 Task: Add an event with the title Second Project Stakeholder Meeting, date '2023/12/20', time 7:50 AM to 9:50 AMand add a description: The session will conclude with a recap and summary of key takeaways, providing participants with a comprehensive understanding of the elements that contribute to successful presentations. Participants will be encouraged to continue practicing their presentation skills outside of the session and seek further opportunities for growth and improvement., put the event into Green category . Add location for the event as: Marina Bay Sands, Singapore, logged in from the account softage.7@softage.netand send the event invitation to softage.3@softage.net and softage.4@softage.net. Set a reminder for the event 30 minutes before
Action: Mouse moved to (89, 118)
Screenshot: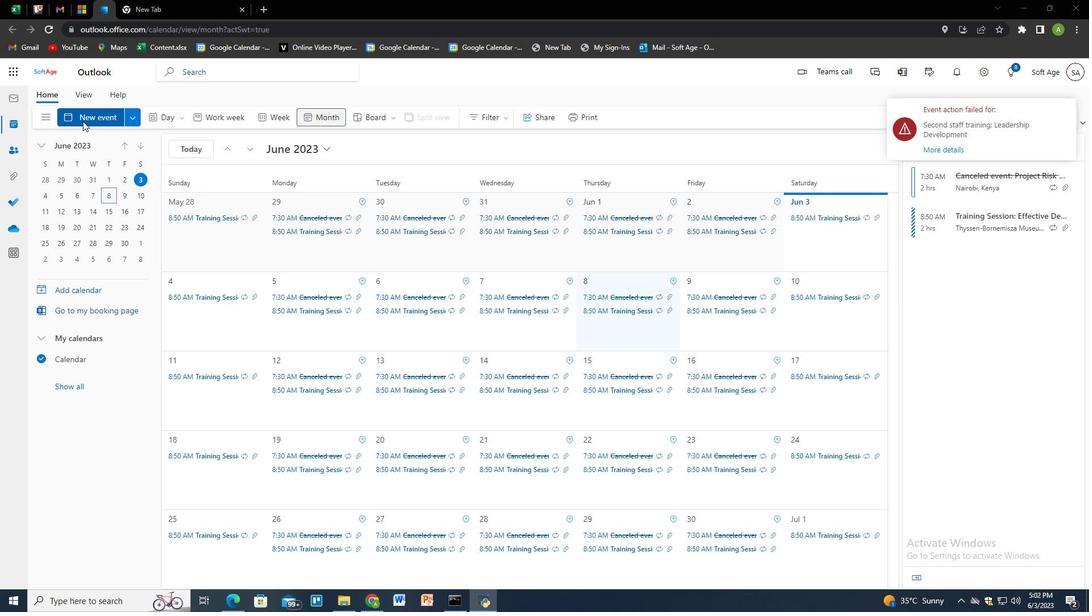 
Action: Mouse pressed left at (89, 118)
Screenshot: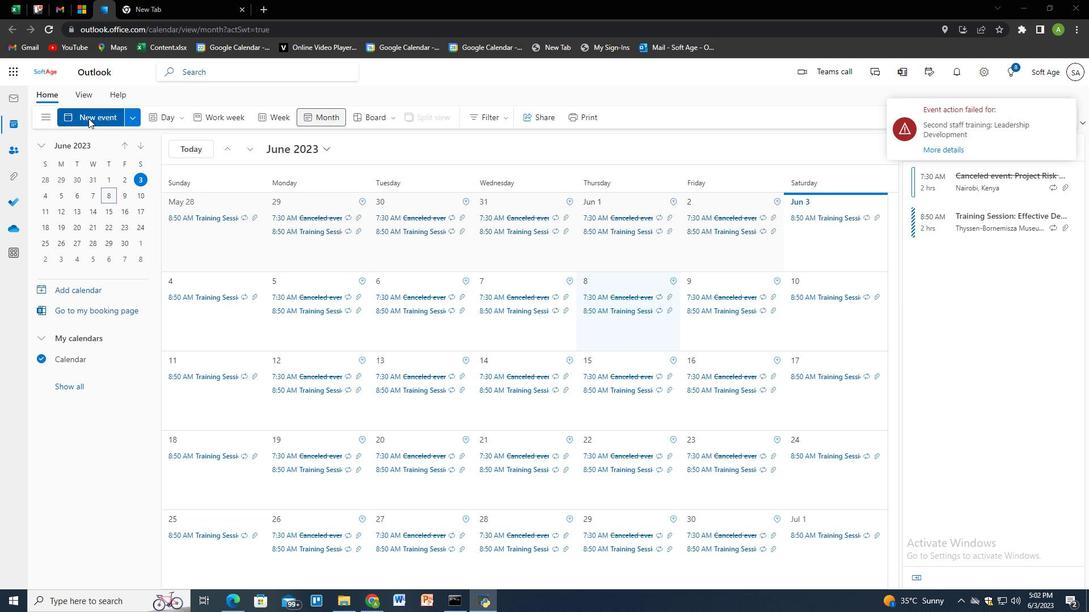 
Action: Mouse moved to (186, 35)
Screenshot: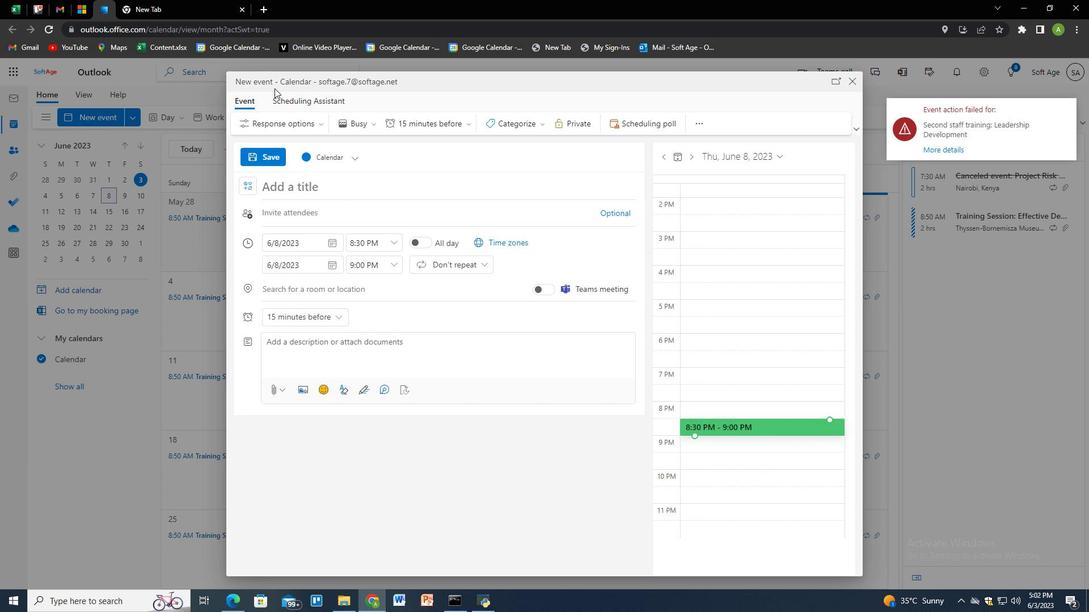 
Action: Key pressed <Key.caps_lock>S<Key.caps_lock>econd<Key.space><Key.caps_lock>P<Key.caps_lock>roject<Key.space>s<Key.backspace><Key.caps_lock>S<Key.caps_lock>takeholder<Key.space><Key.caps_lock>M<Key.caps_lock>eeting
Screenshot: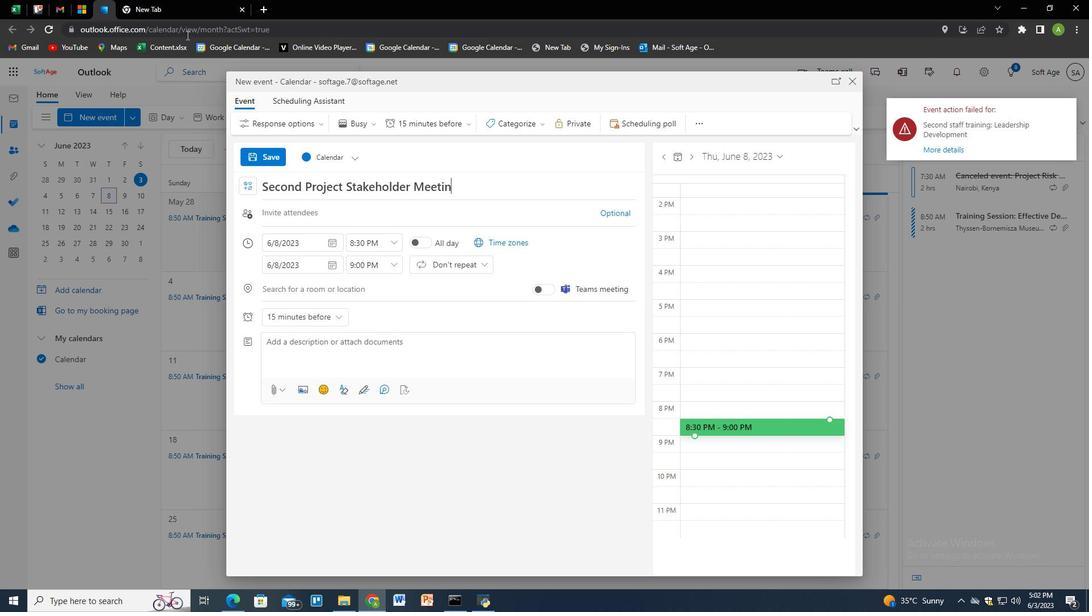 
Action: Mouse moved to (333, 241)
Screenshot: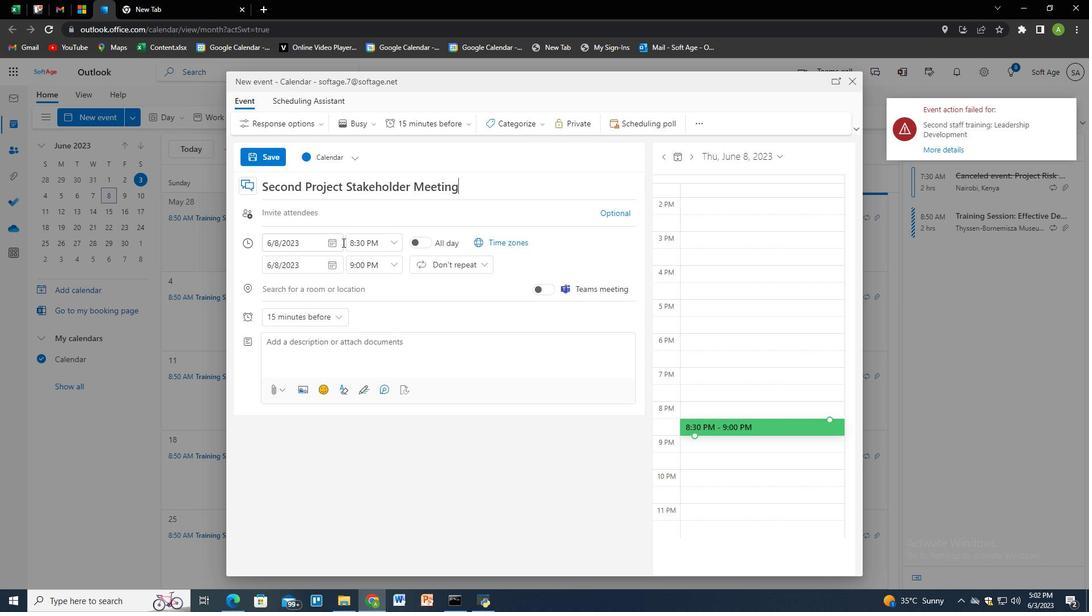 
Action: Mouse pressed left at (333, 241)
Screenshot: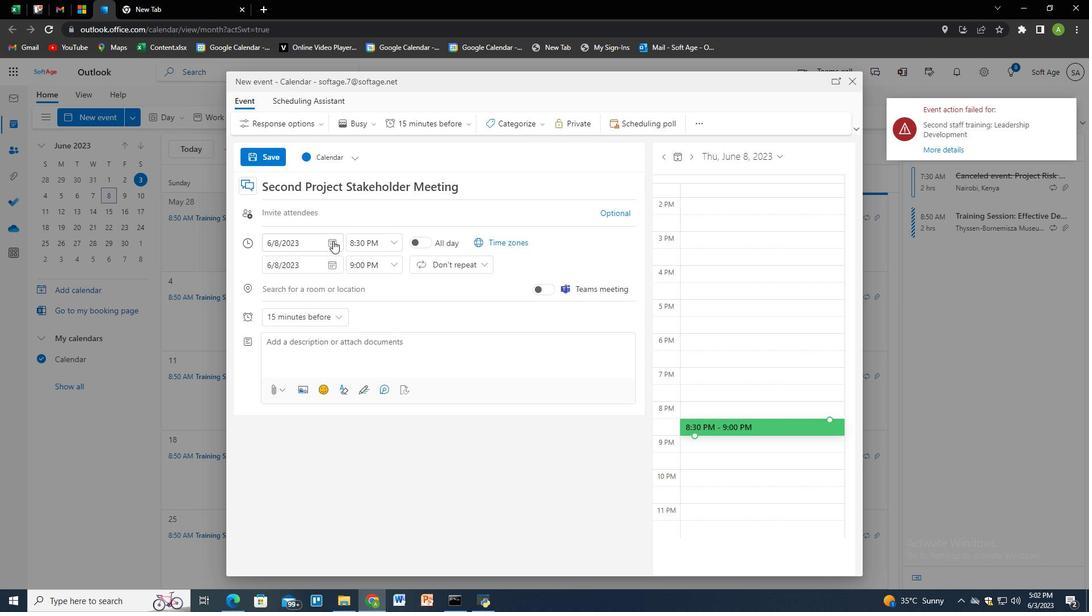 
Action: Mouse moved to (367, 269)
Screenshot: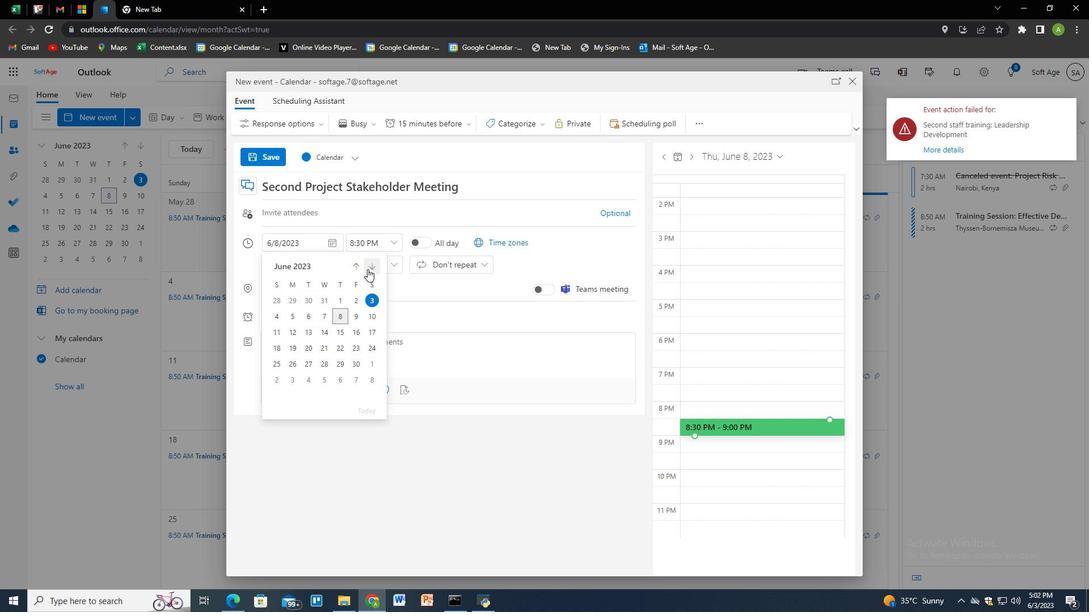 
Action: Mouse pressed left at (367, 269)
Screenshot: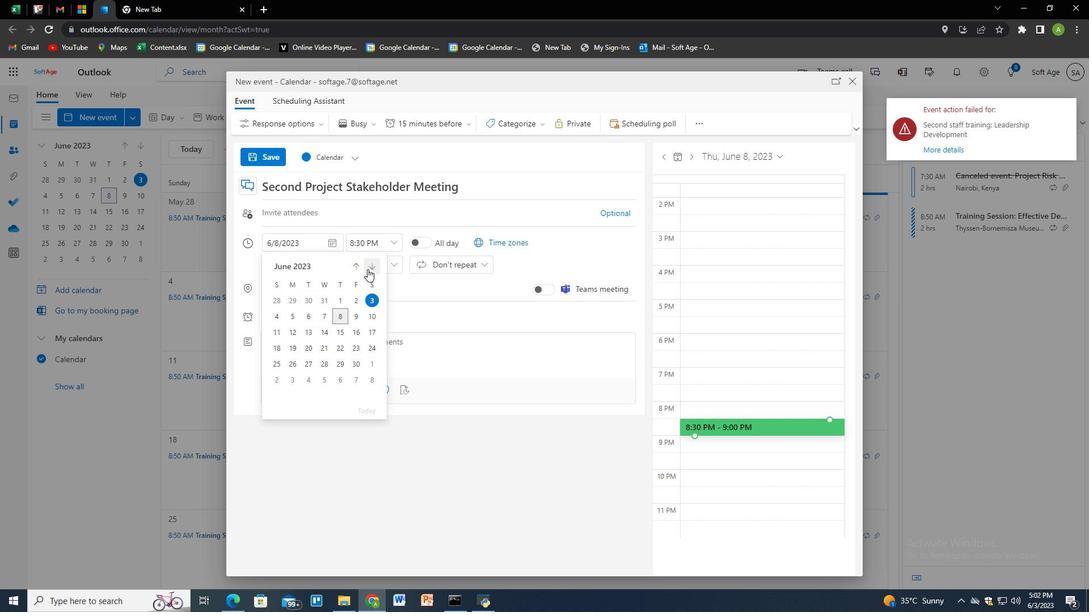 
Action: Mouse pressed left at (367, 269)
Screenshot: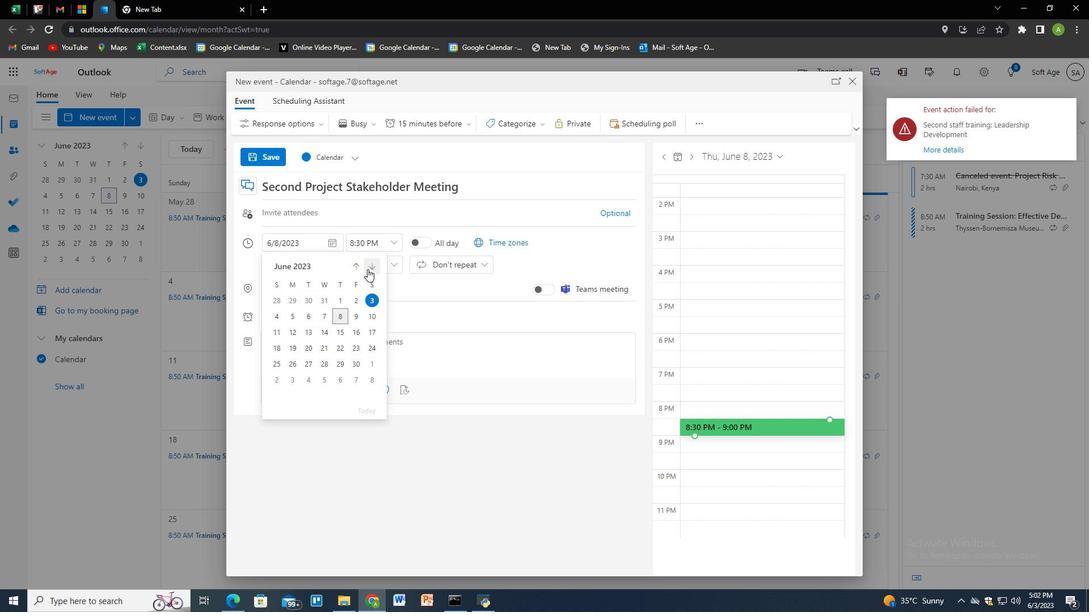 
Action: Mouse pressed left at (367, 269)
Screenshot: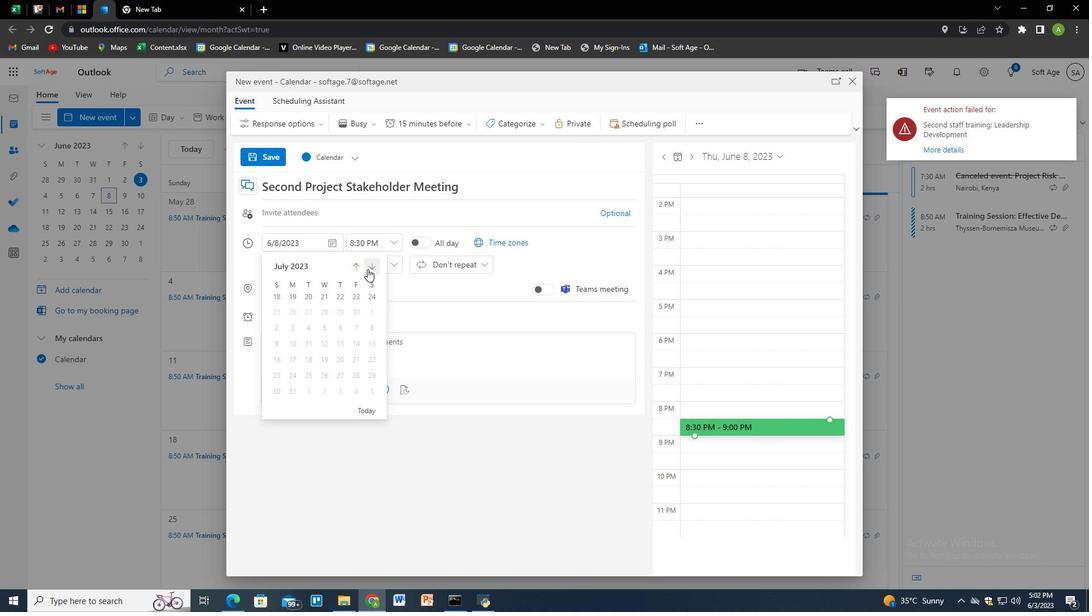 
Action: Mouse pressed left at (367, 269)
Screenshot: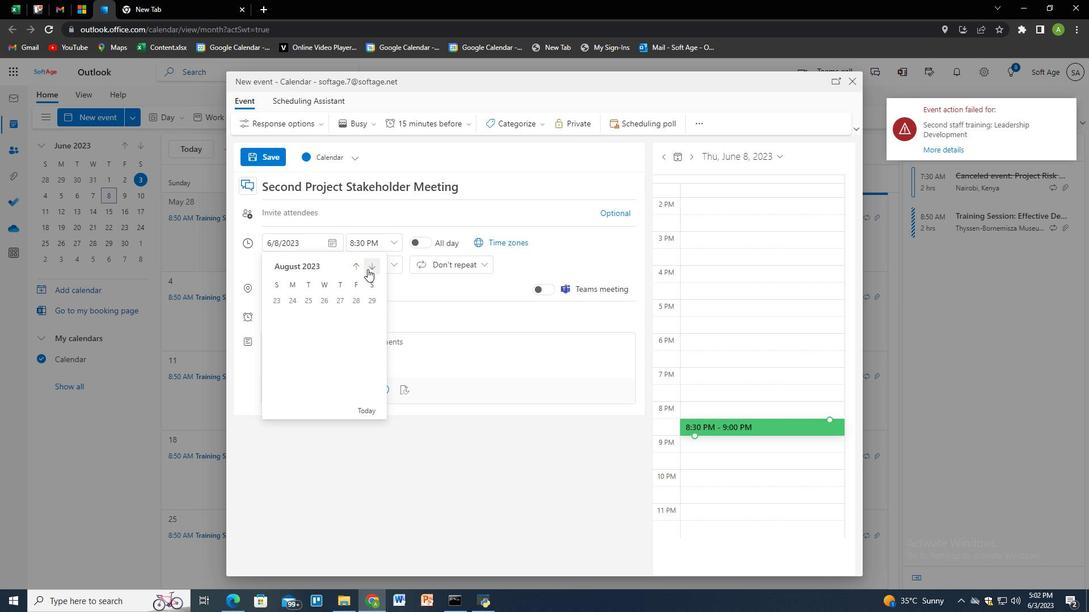 
Action: Mouse pressed left at (367, 269)
Screenshot: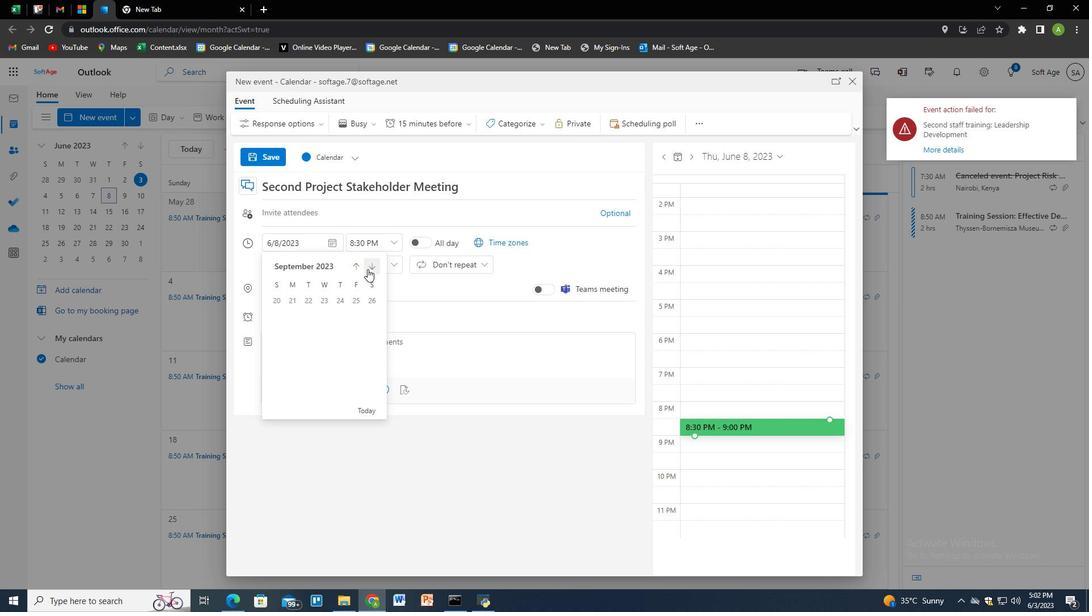 
Action: Mouse pressed left at (367, 269)
Screenshot: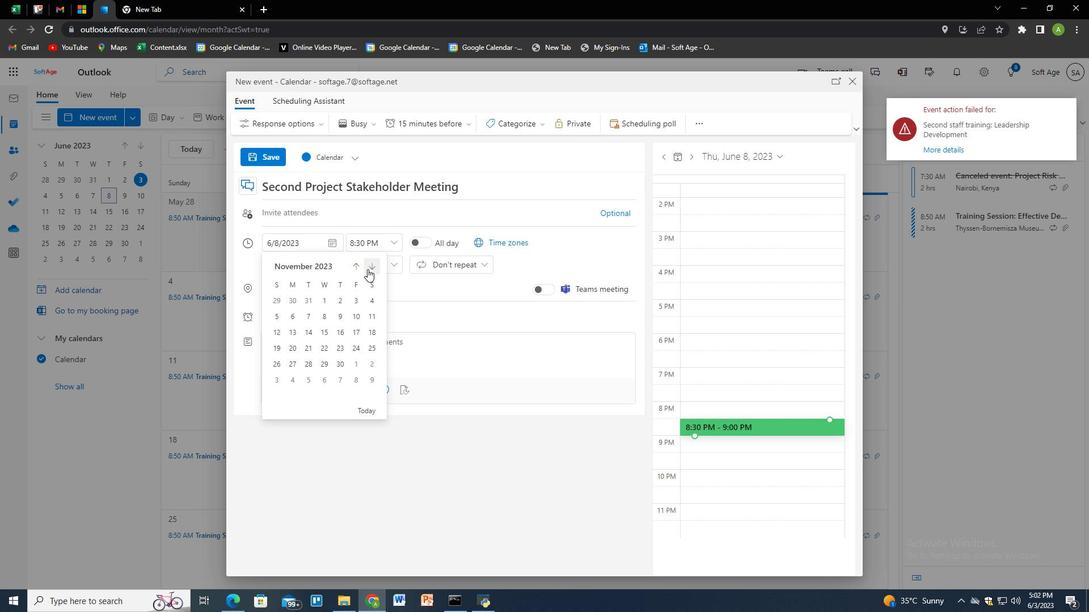 
Action: Mouse moved to (303, 333)
Screenshot: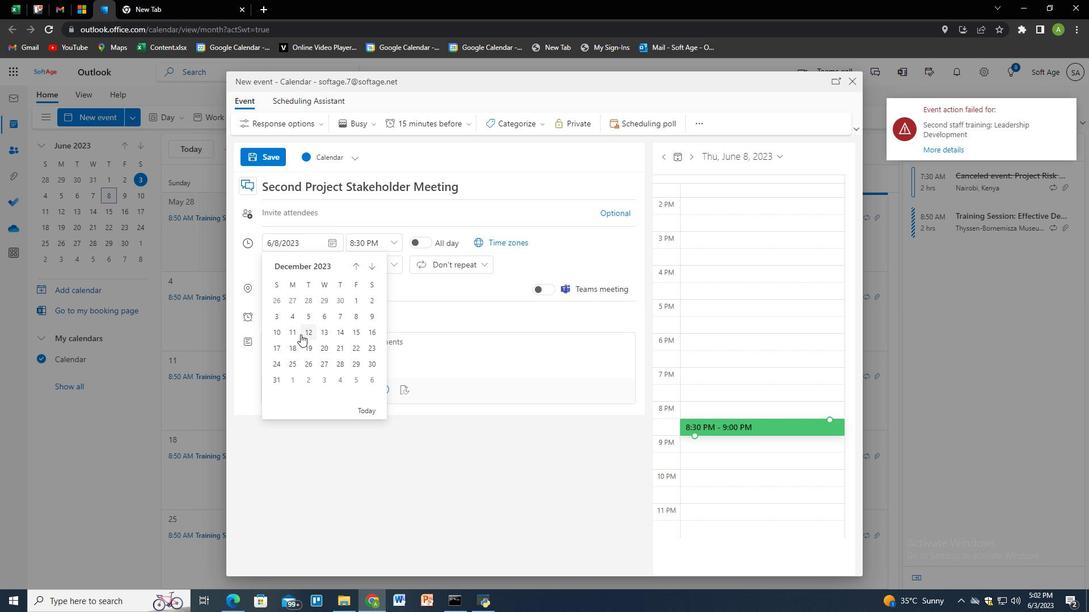 
Action: Mouse pressed left at (303, 333)
Screenshot: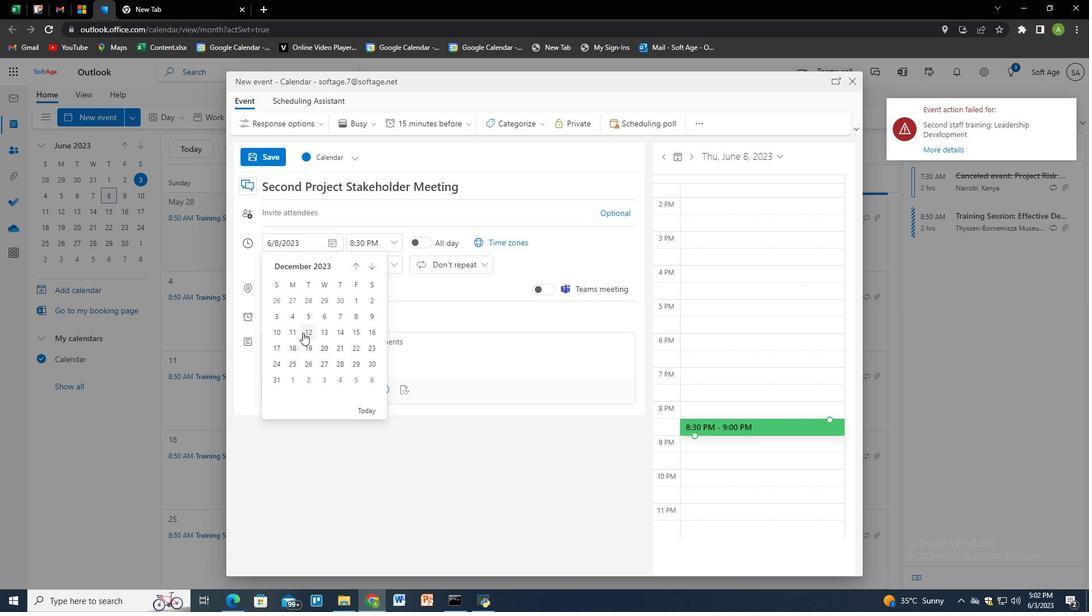 
Action: Mouse moved to (378, 240)
Screenshot: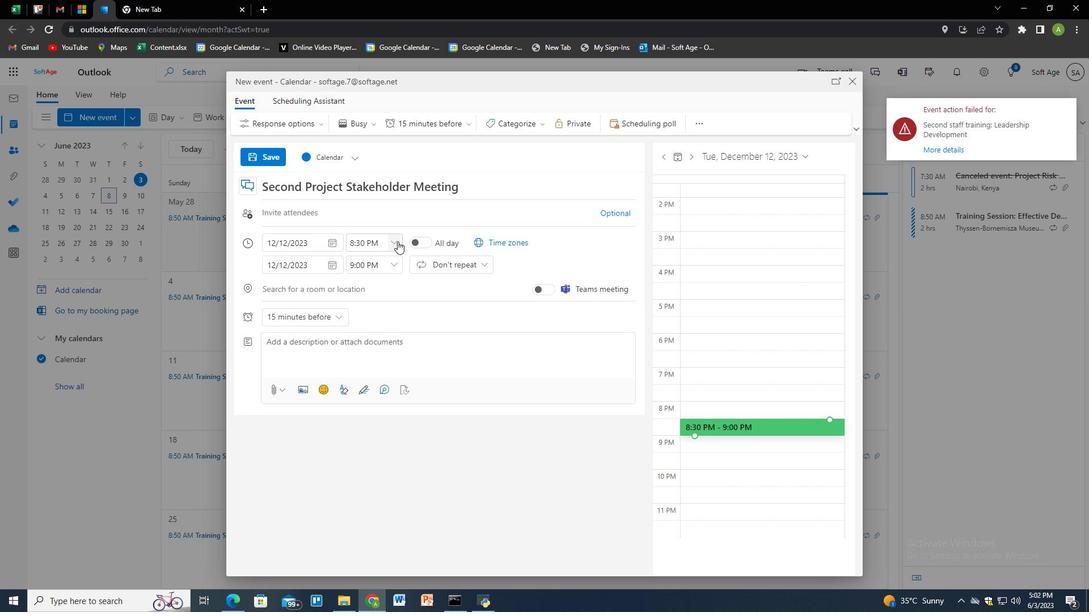 
Action: Mouse pressed left at (378, 240)
Screenshot: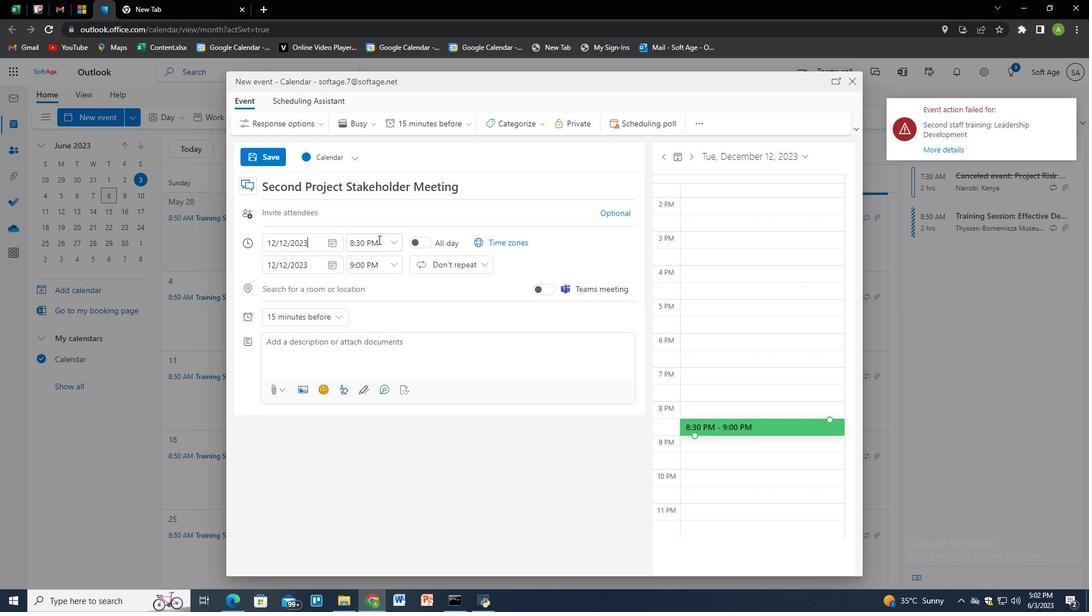 
Action: Mouse moved to (355, 242)
Screenshot: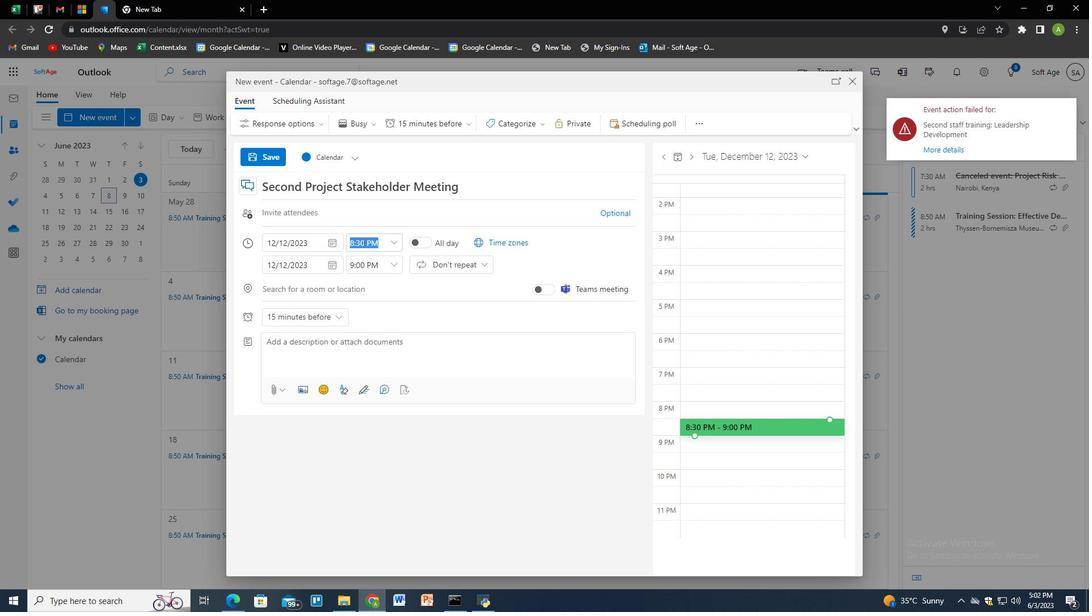 
Action: Mouse pressed left at (355, 242)
Screenshot: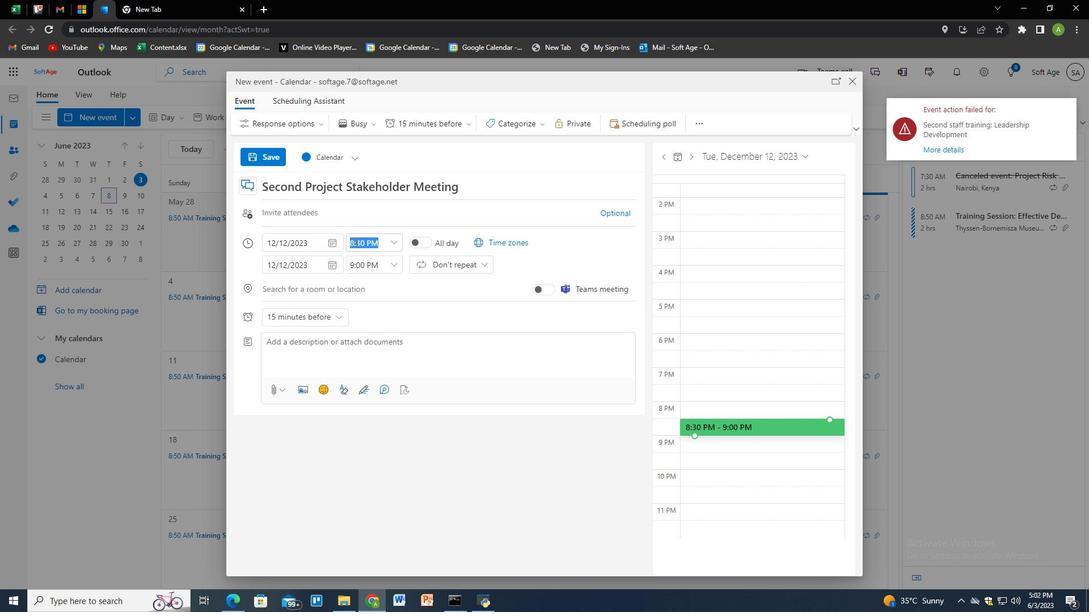 
Action: Mouse moved to (353, 240)
Screenshot: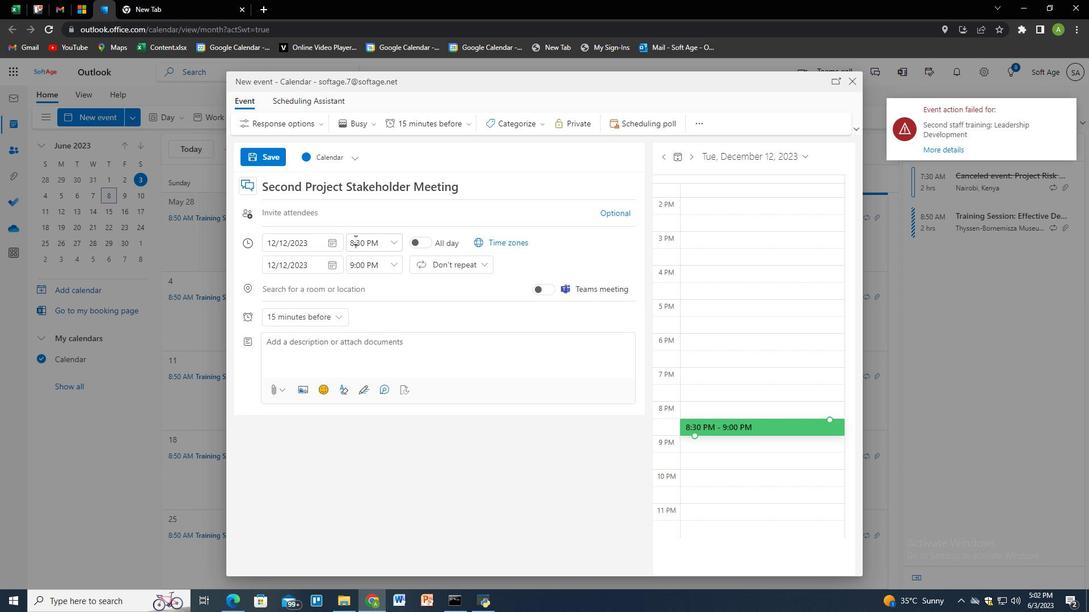 
Action: Mouse pressed left at (353, 240)
Screenshot: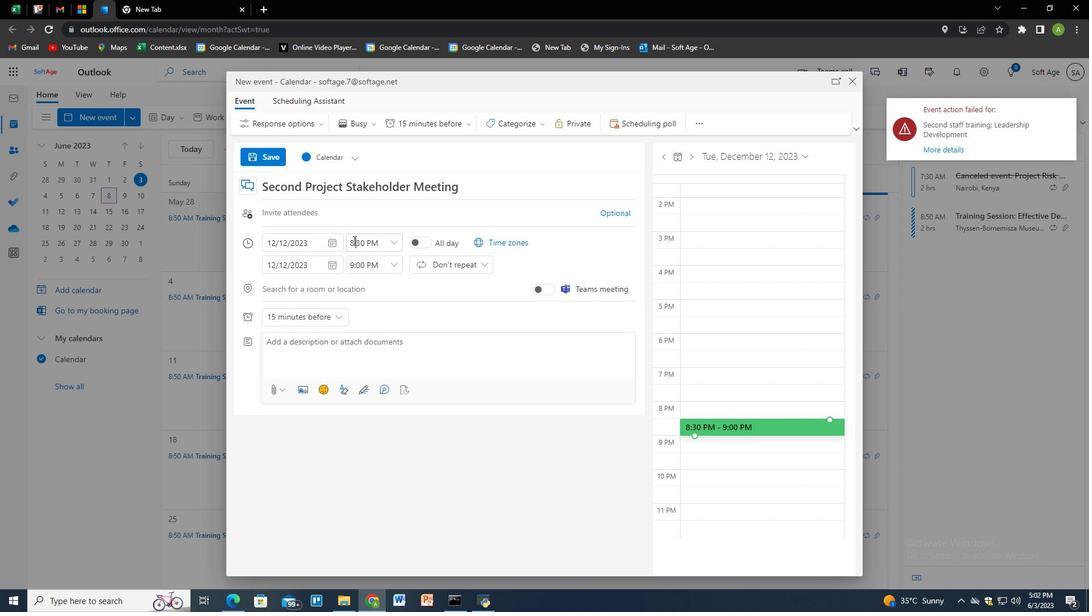 
Action: Mouse moved to (358, 240)
Screenshot: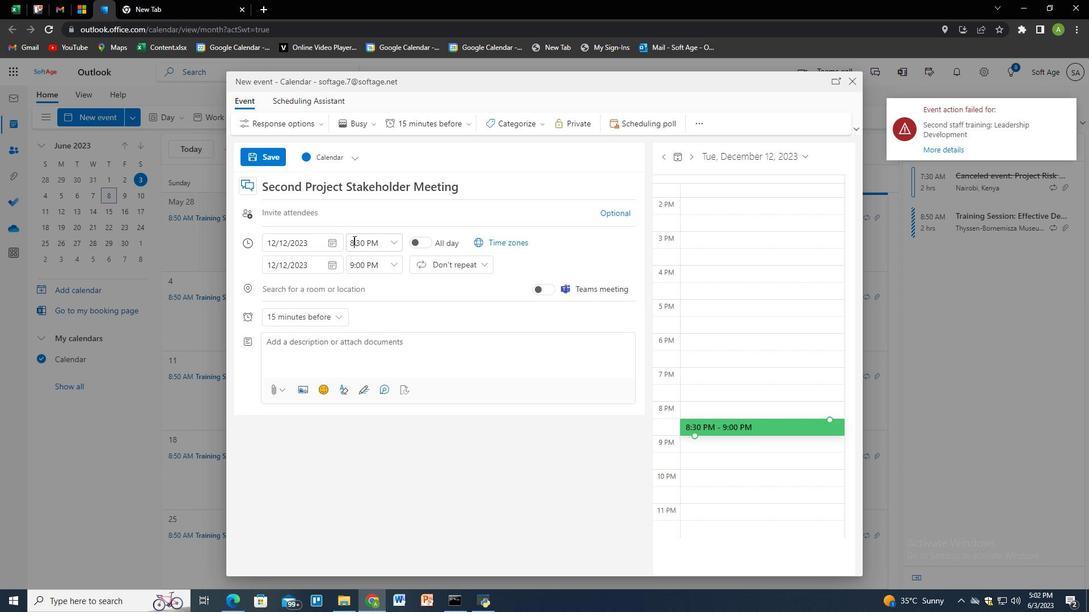
Action: Key pressed <Key.backspace>7
Screenshot: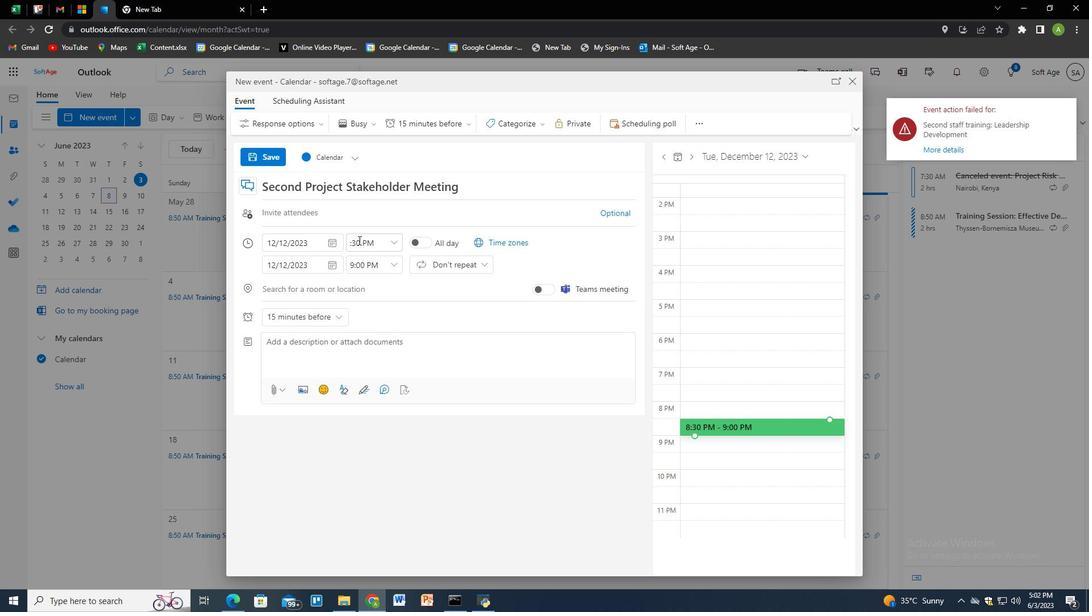 
Action: Mouse moved to (358, 243)
Screenshot: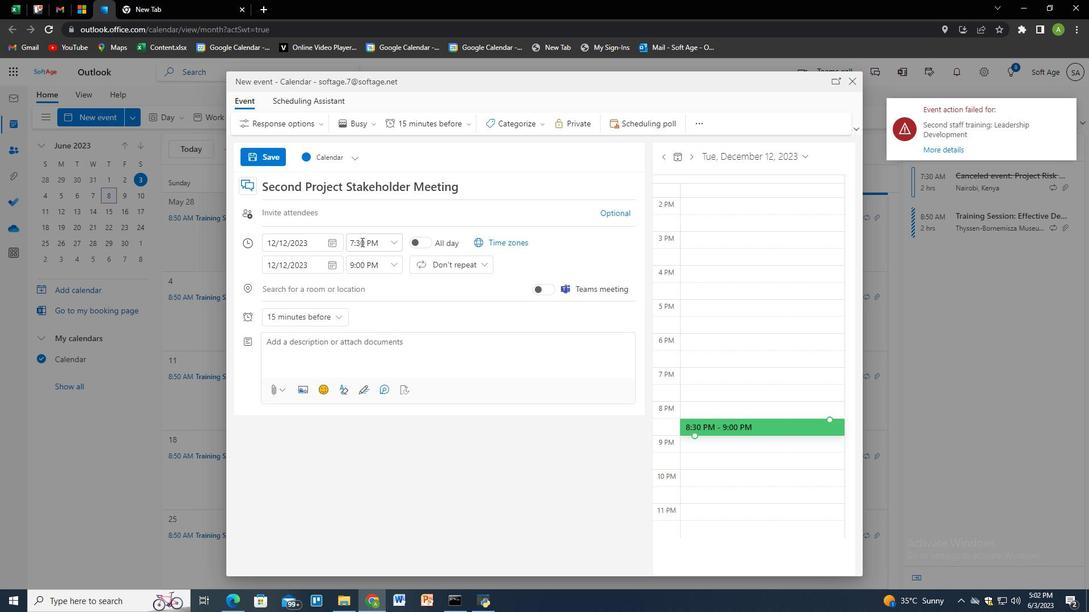 
Action: Mouse pressed left at (358, 243)
Screenshot: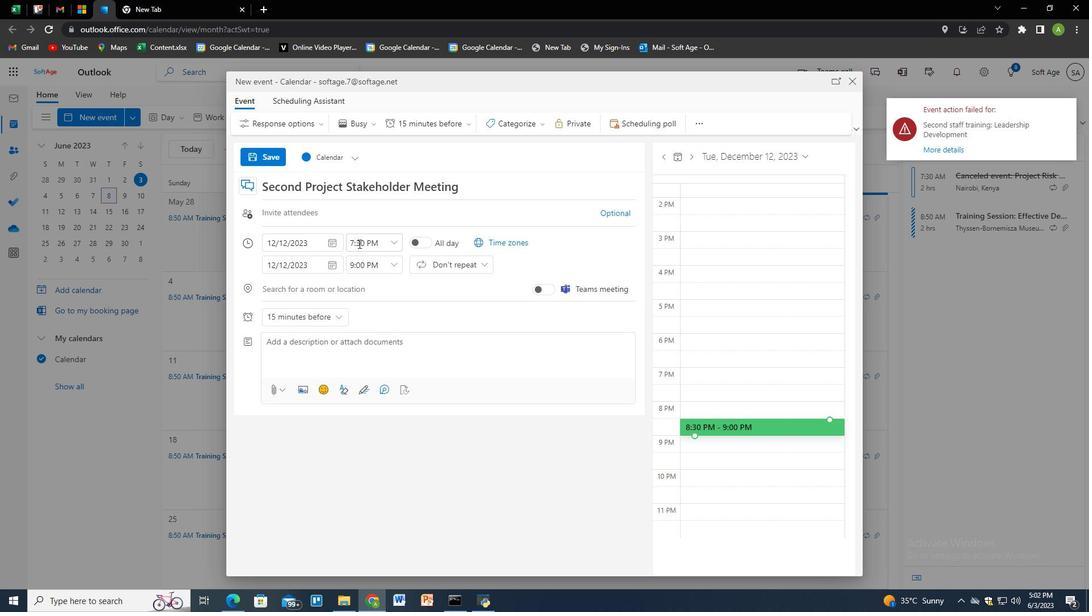 
Action: Key pressed <Key.backspace>5
Screenshot: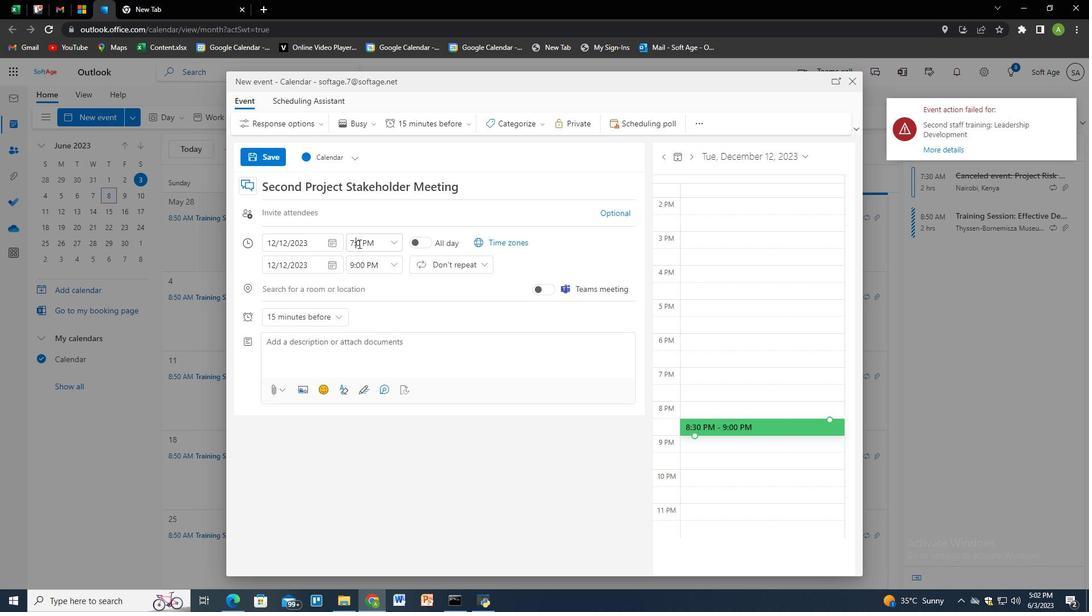 
Action: Mouse moved to (358, 267)
Screenshot: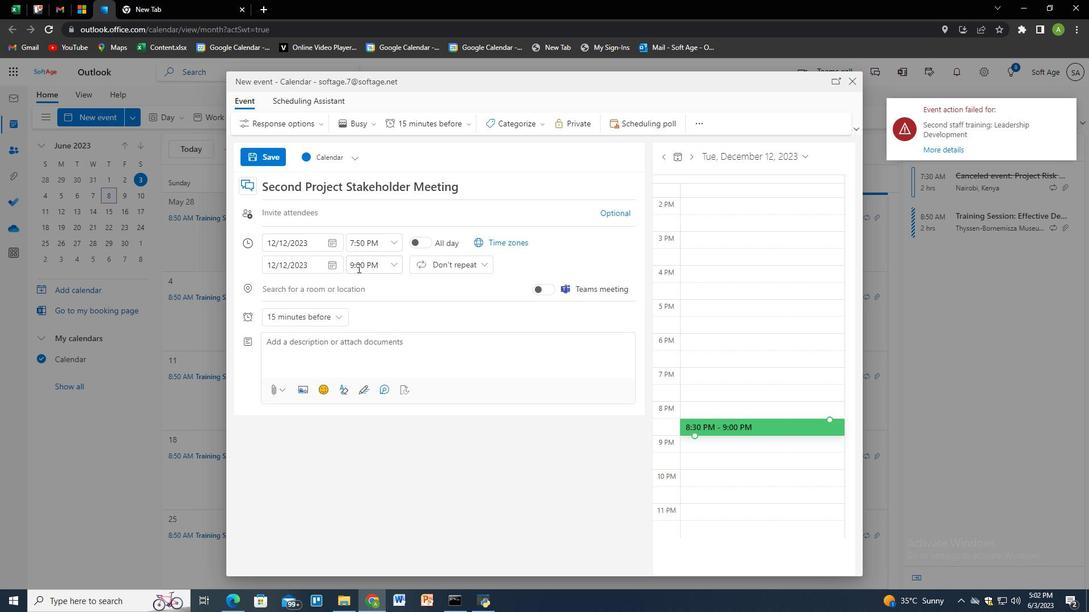 
Action: Mouse pressed left at (358, 267)
Screenshot: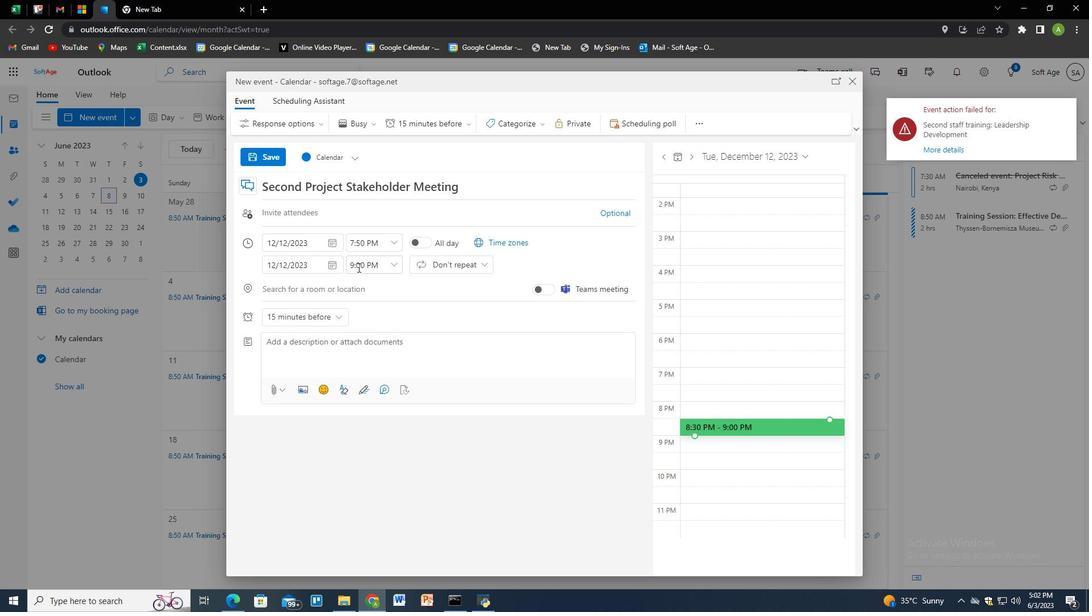 
Action: Mouse moved to (366, 265)
Screenshot: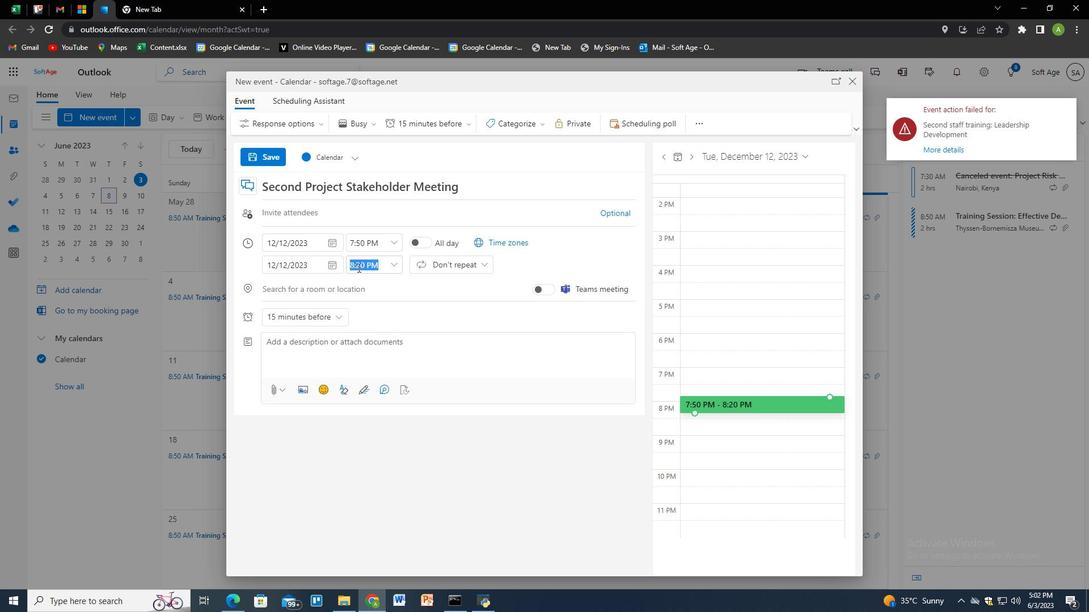 
Action: Mouse pressed left at (366, 265)
Screenshot: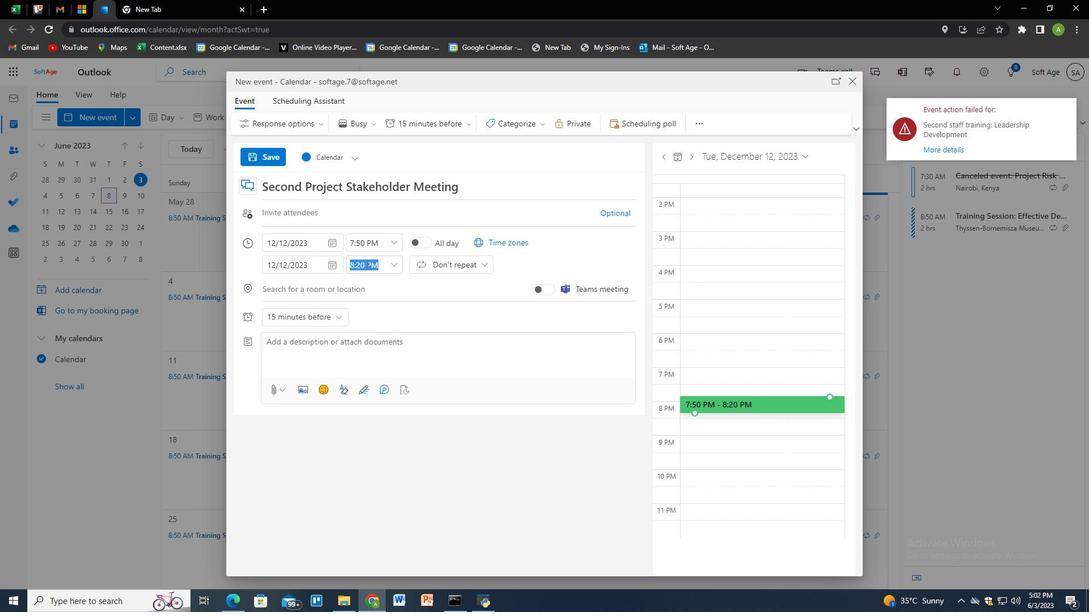 
Action: Mouse moved to (389, 266)
Screenshot: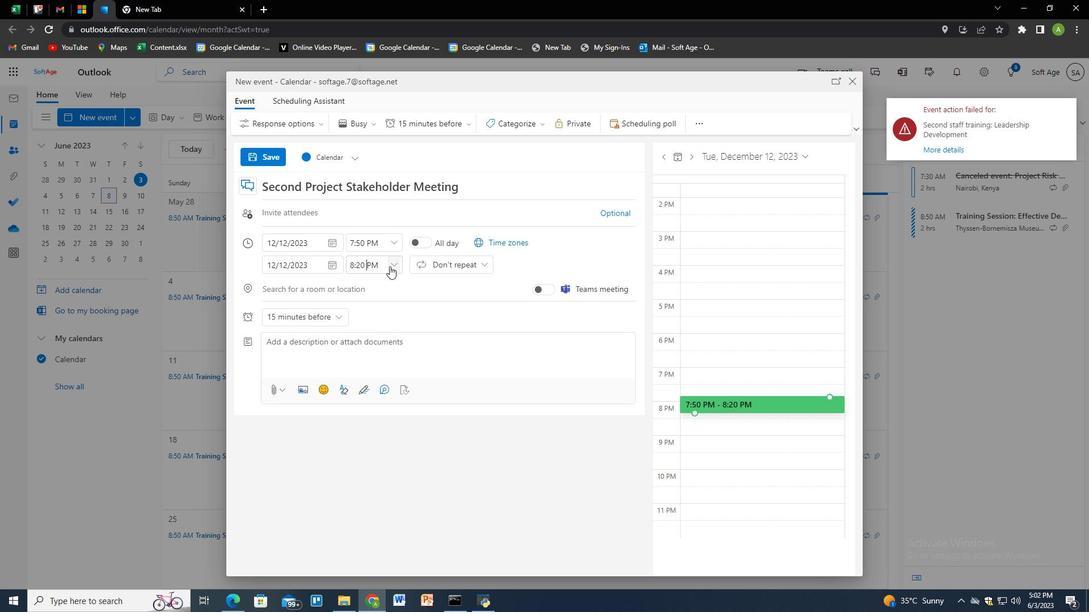
Action: Mouse pressed left at (389, 266)
Screenshot: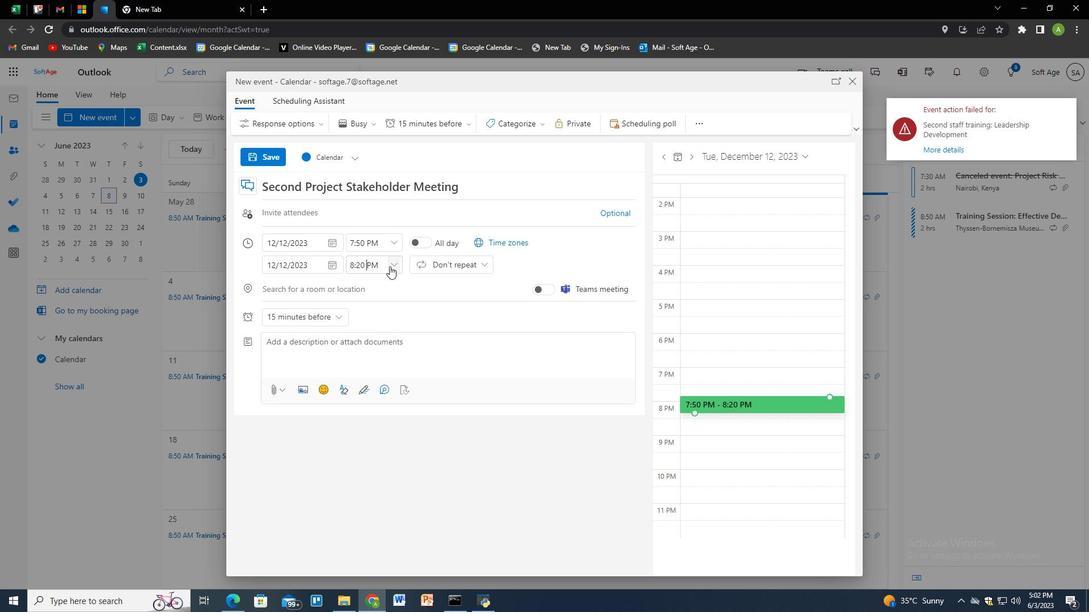 
Action: Mouse moved to (394, 347)
Screenshot: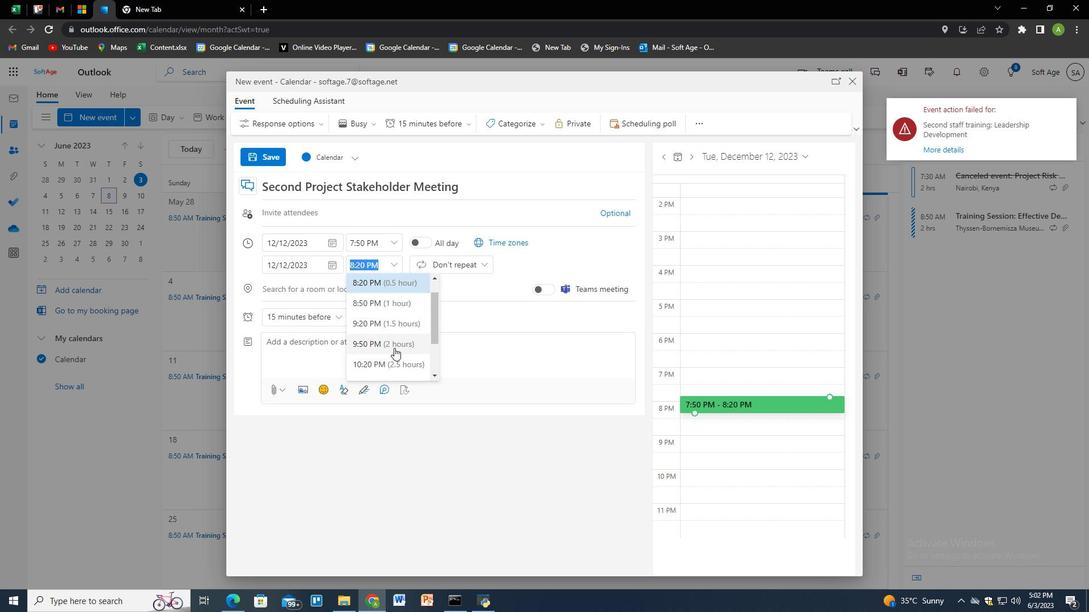 
Action: Mouse pressed left at (394, 347)
Screenshot: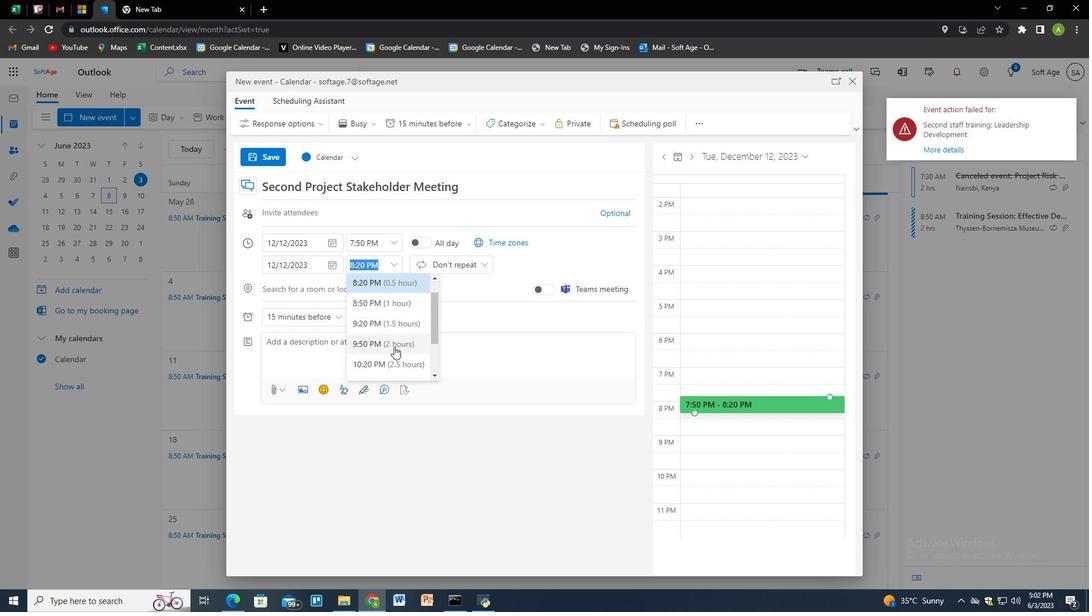 
Action: Mouse moved to (332, 321)
Screenshot: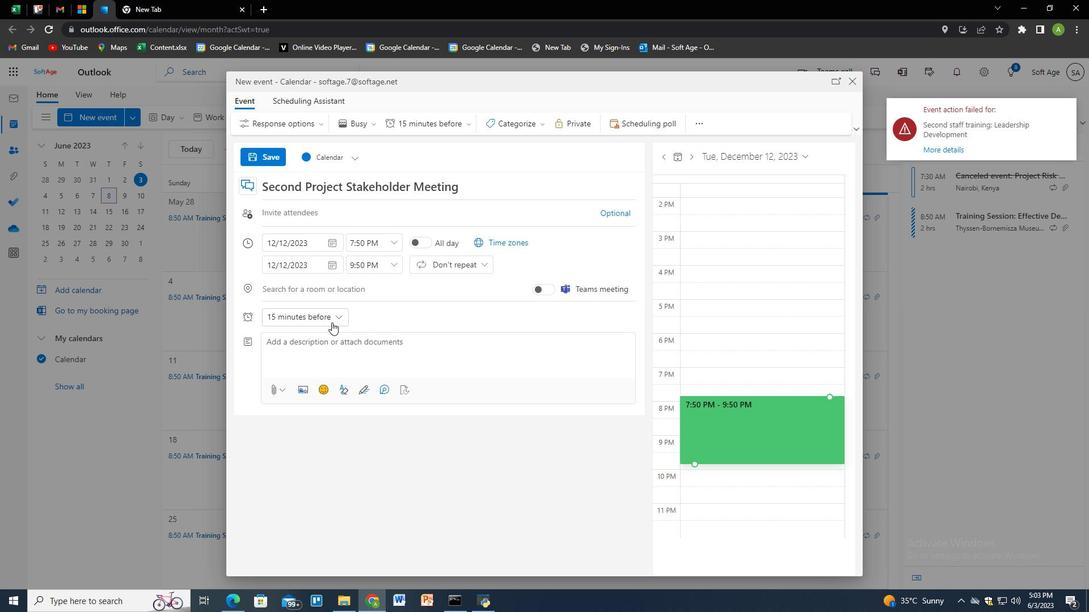 
Action: Mouse pressed left at (332, 321)
Screenshot: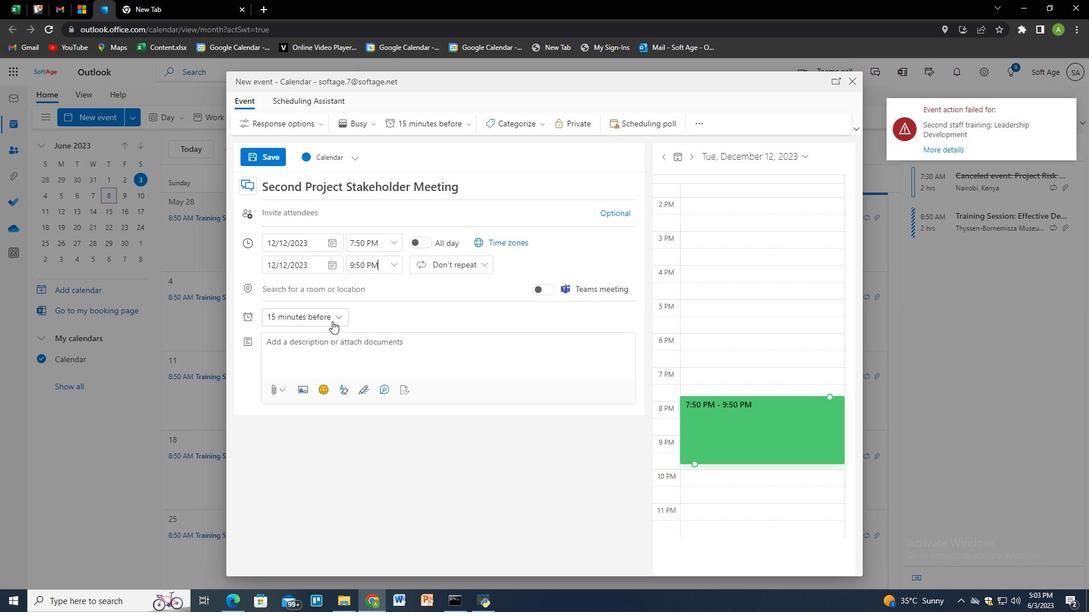 
Action: Mouse moved to (323, 411)
Screenshot: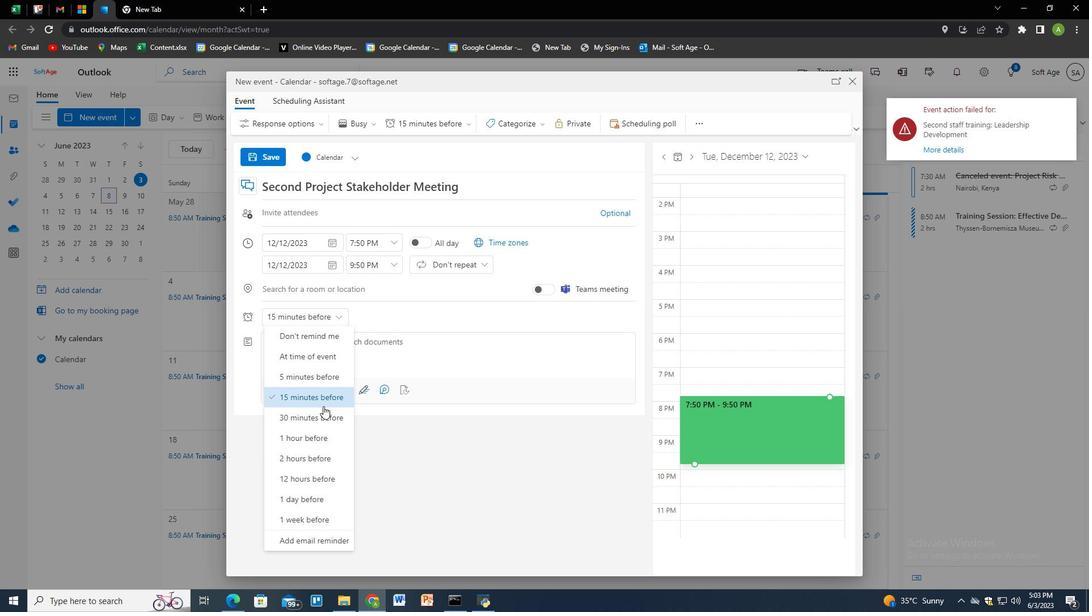 
Action: Mouse pressed left at (323, 411)
Screenshot: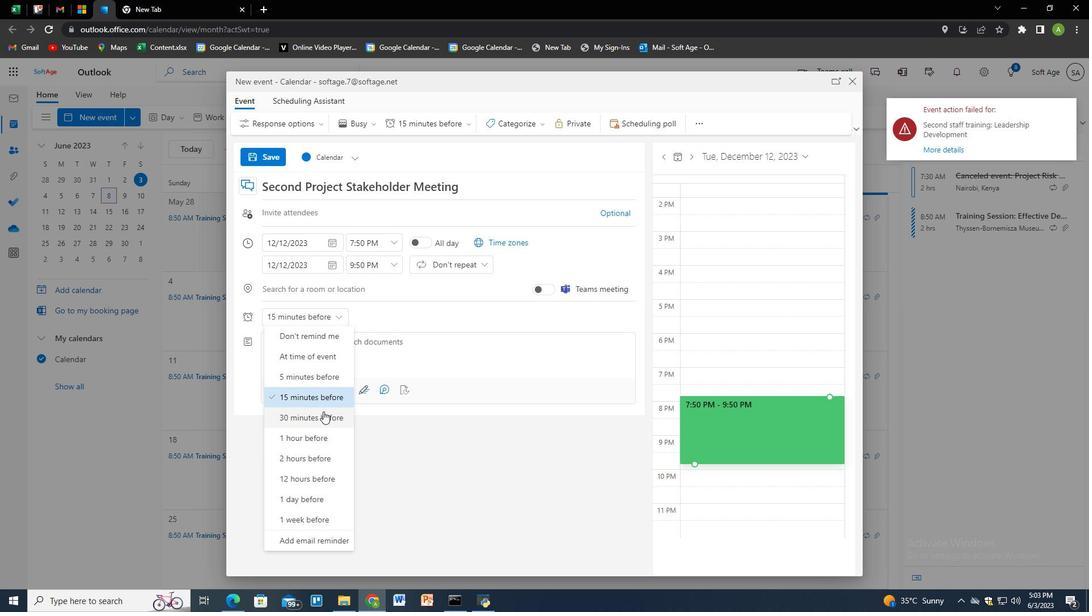 
Action: Mouse moved to (507, 119)
Screenshot: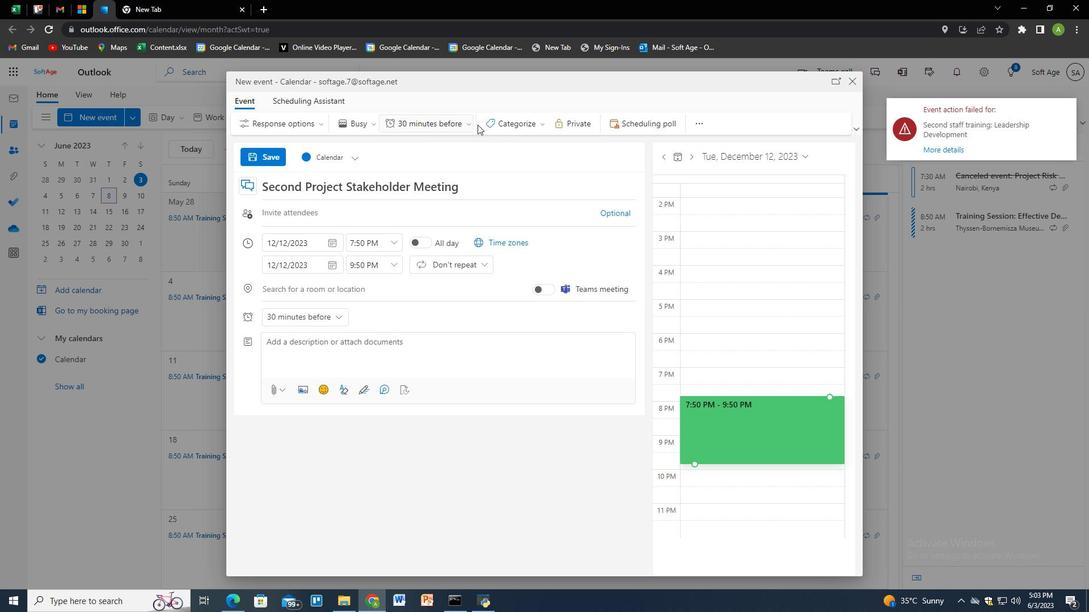 
Action: Mouse pressed left at (507, 119)
Screenshot: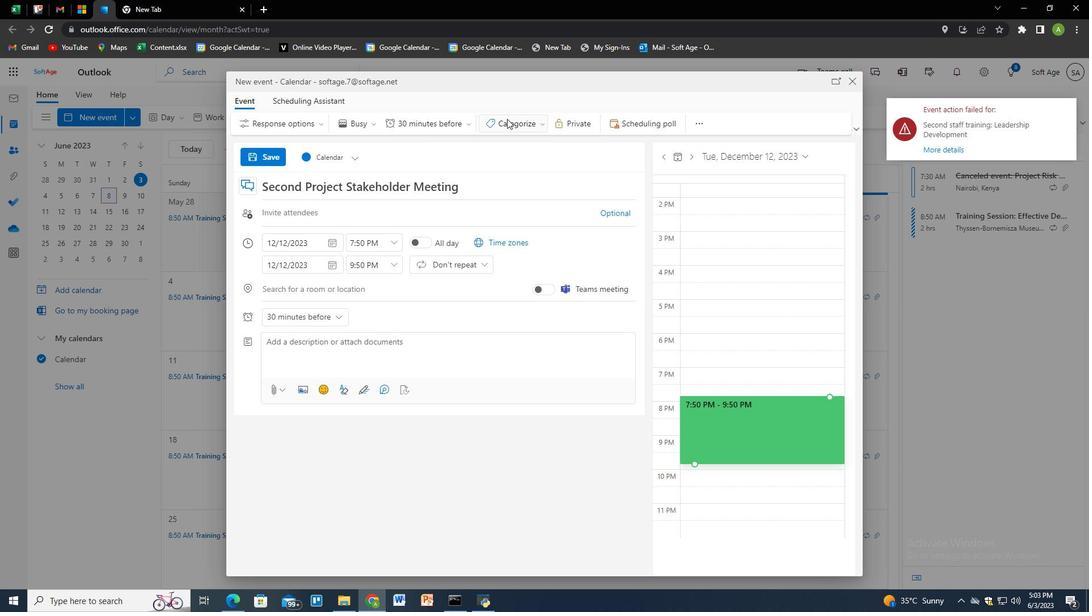 
Action: Mouse moved to (511, 165)
Screenshot: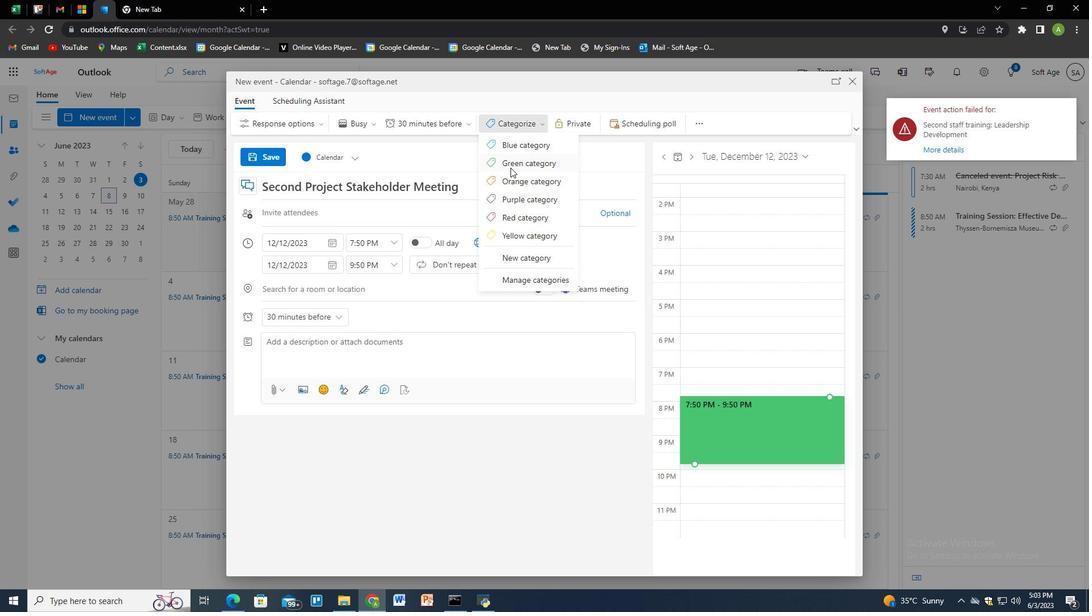 
Action: Mouse pressed left at (511, 165)
Screenshot: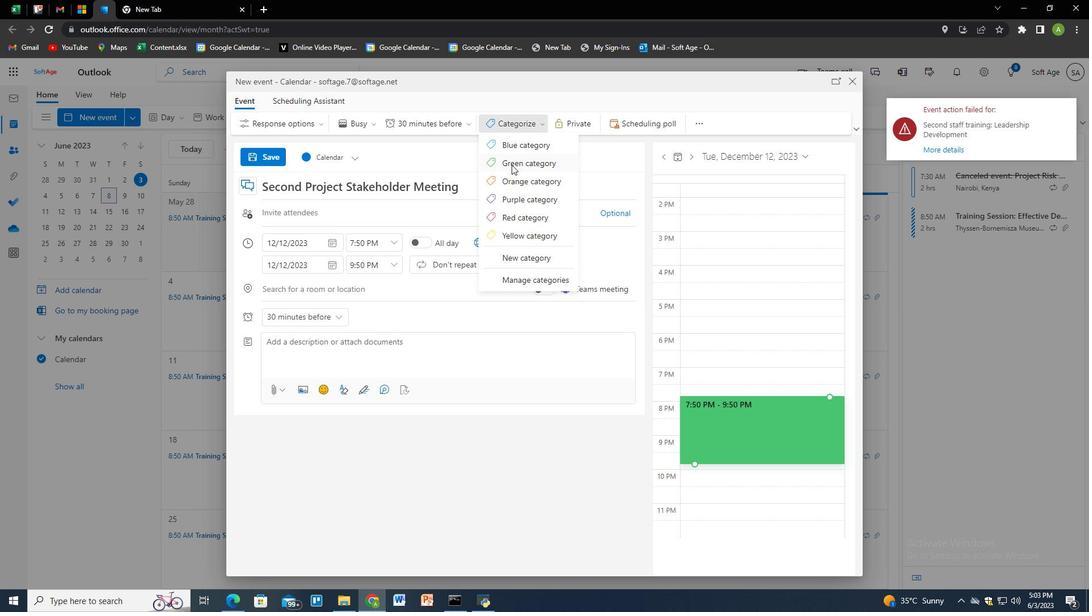 
Action: Mouse moved to (339, 294)
Screenshot: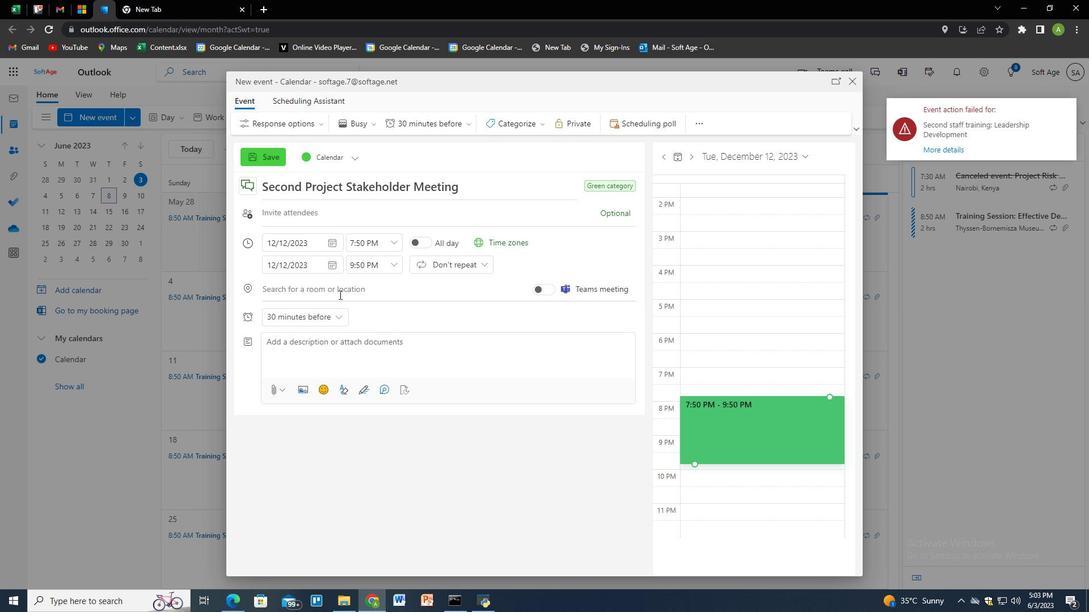 
Action: Mouse pressed left at (339, 294)
Screenshot: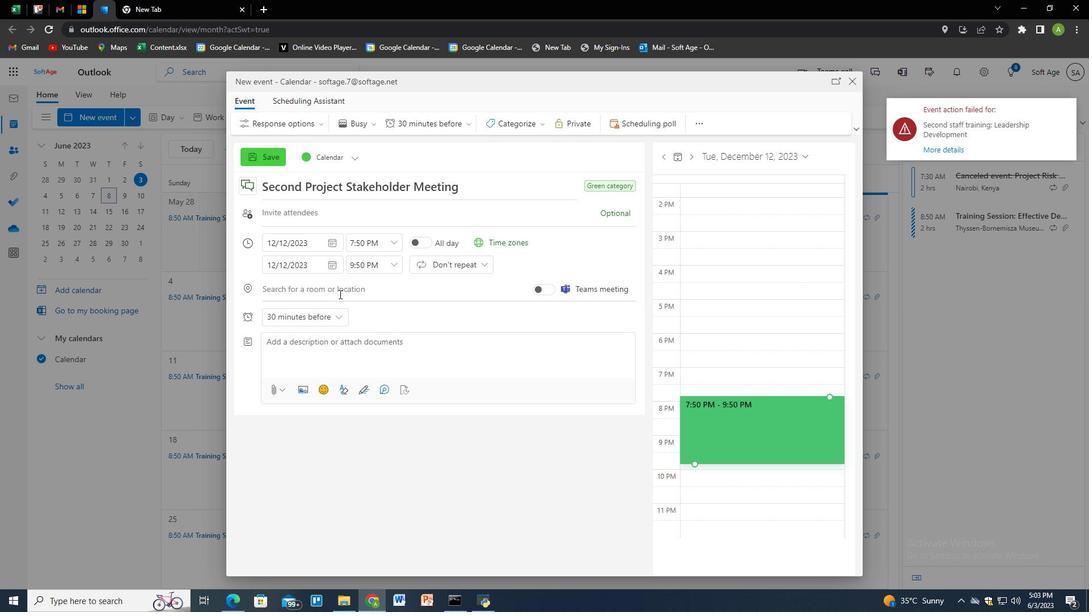 
Action: Mouse moved to (339, 293)
Screenshot: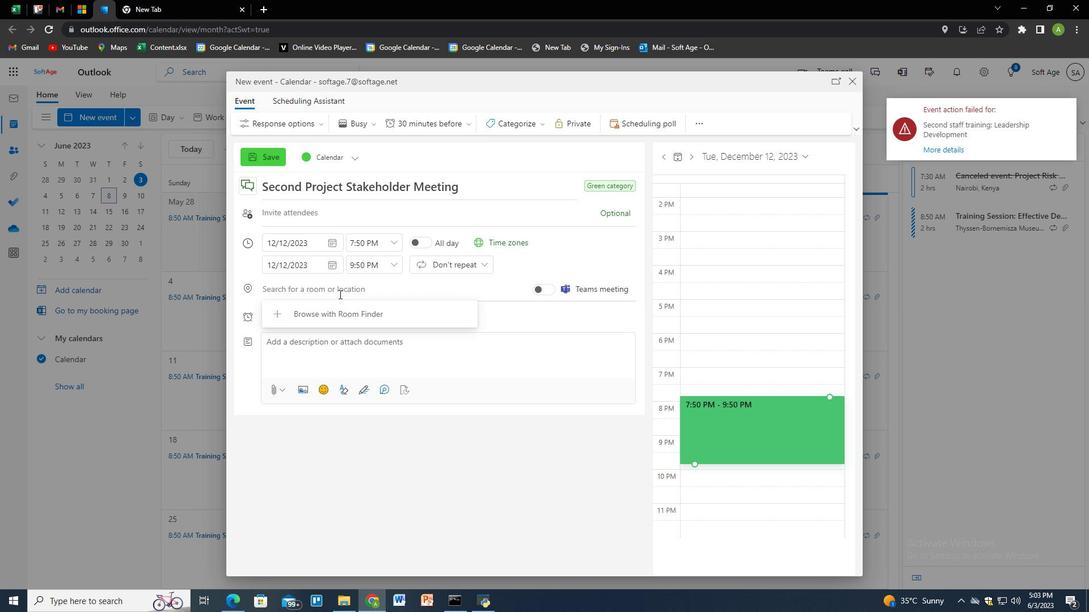 
Action: Key pressed <Key.caps_lock>M<Key.caps_lock>arina<Key.space><Key.caps_lock>B<Key.caps_lock>ay<Key.space><Key.caps_lock>SA<Key.backspace><Key.caps_lock>ands<Key.space><Key.backspace>,<Key.space><Key.caps_lock>S<Key.caps_lock>ingaa<Key.backspace>o<Key.backspace>pore
Screenshot: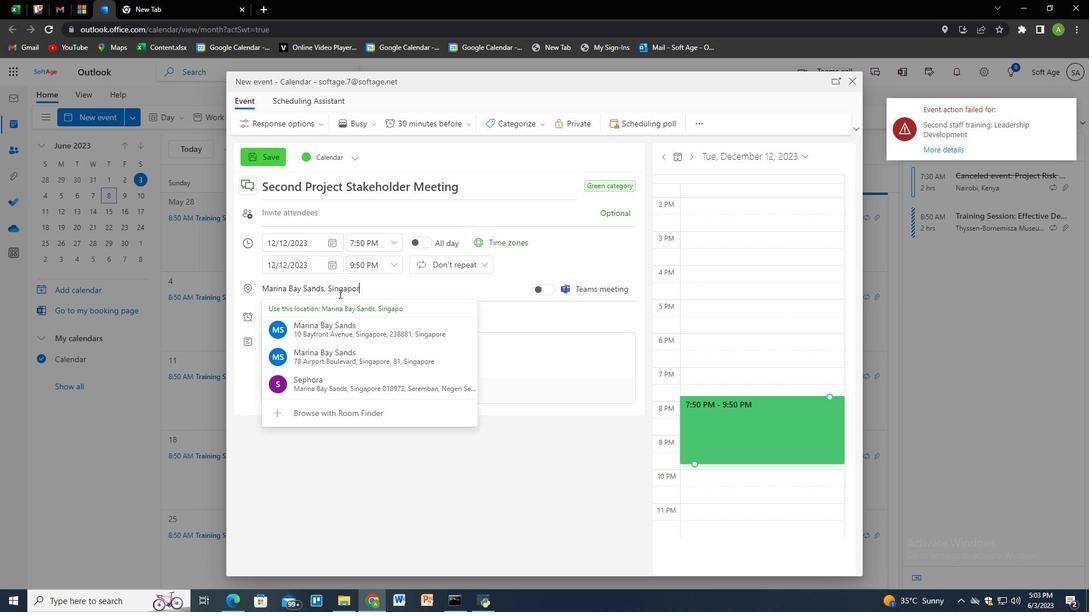 
Action: Mouse moved to (533, 343)
Screenshot: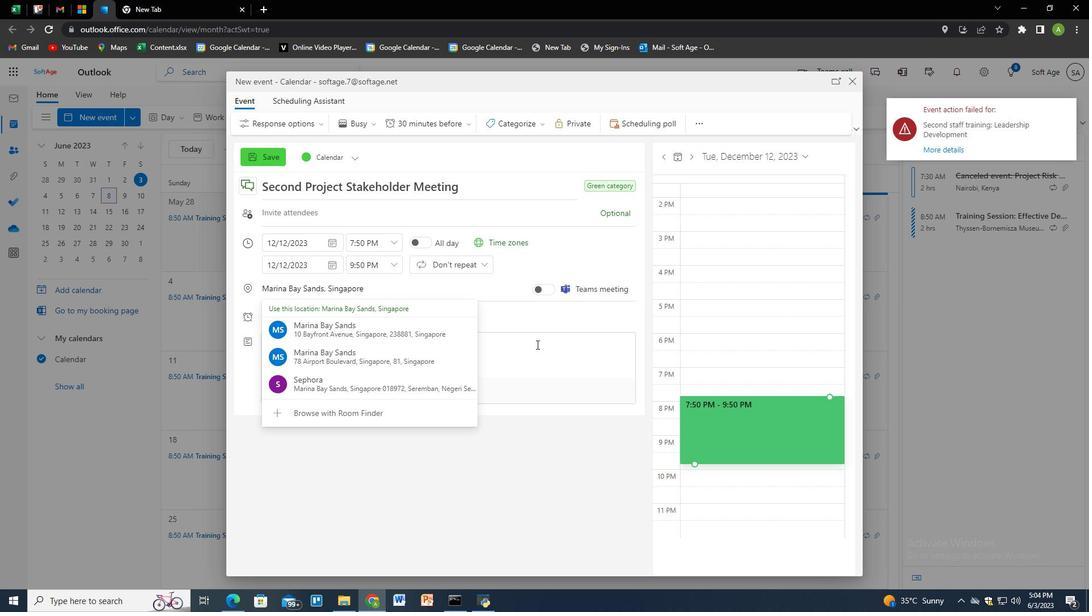 
Action: Mouse pressed left at (533, 343)
Screenshot: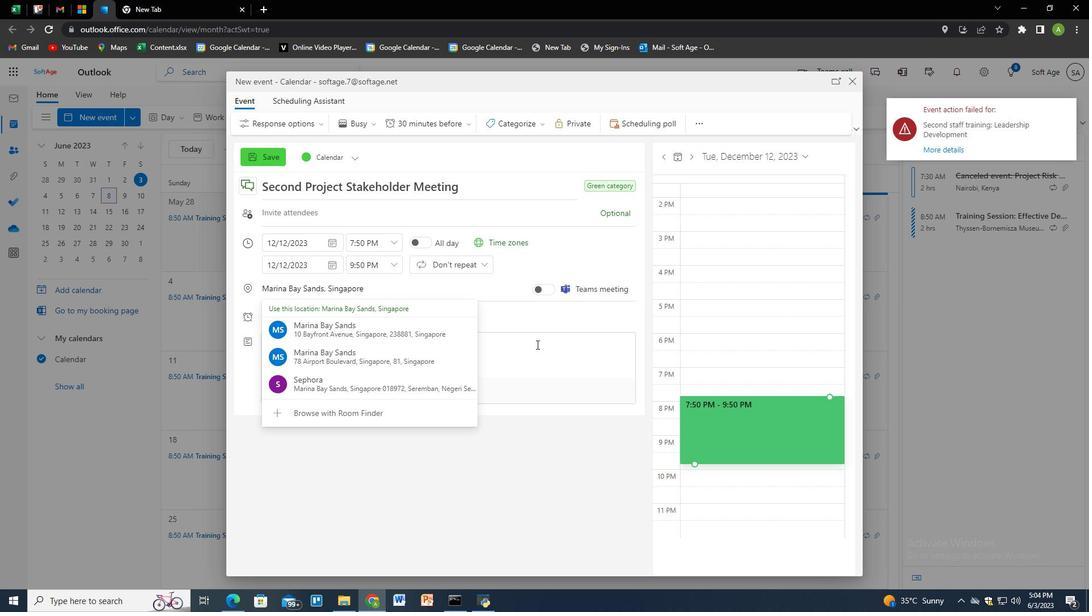 
Action: Mouse moved to (337, 359)
Screenshot: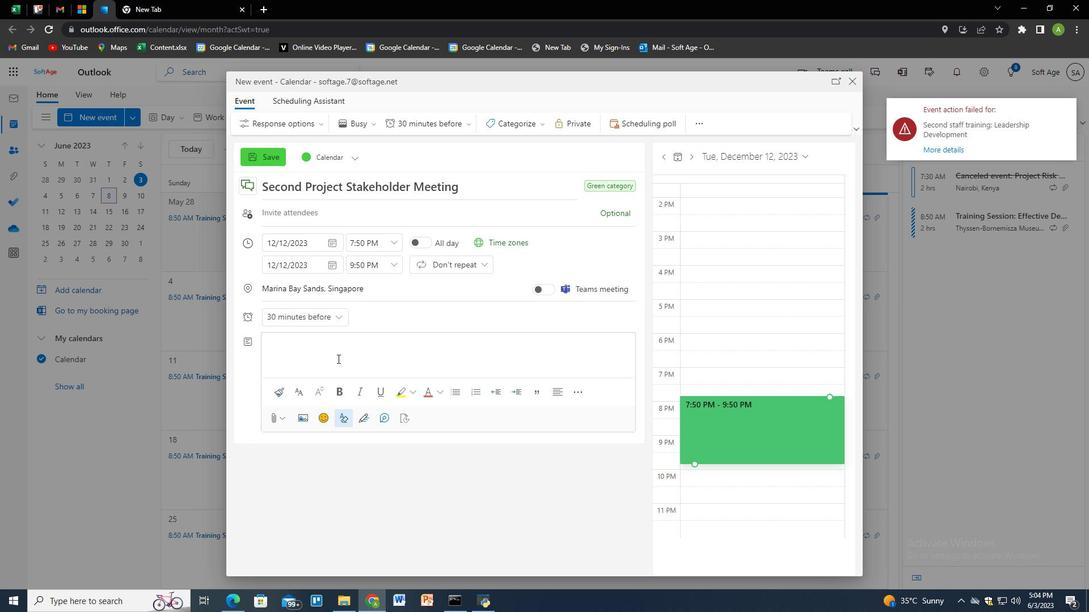 
Action: Mouse pressed left at (337, 359)
Screenshot: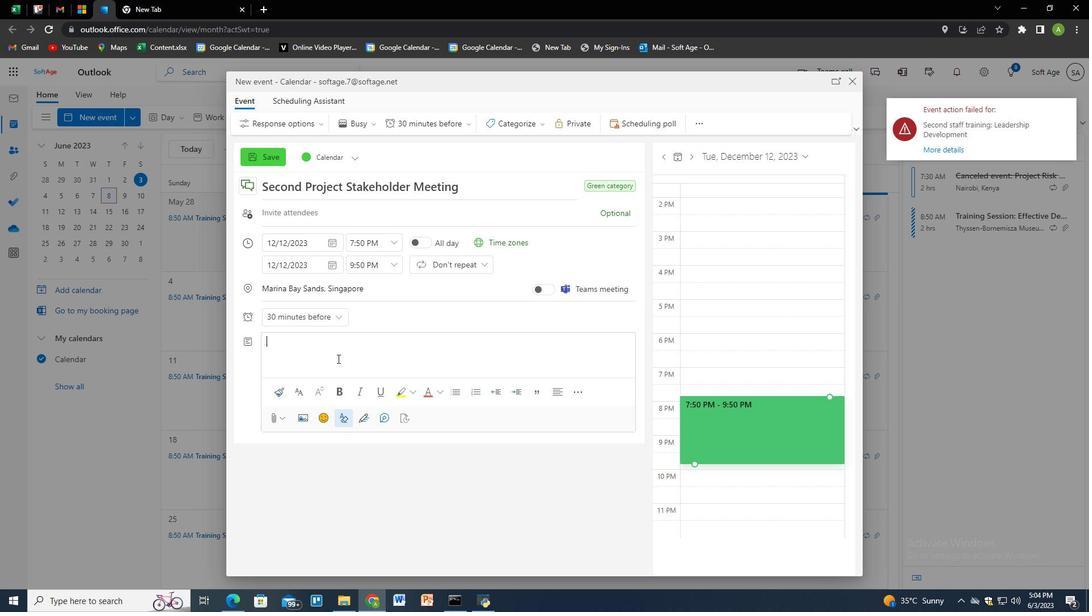 
Action: Key pressed <Key.caps_lock>T<Key.caps_lock>he<Key.space>session<Key.space><Key.caps_lock><Key.caps_lock>will<Key.space>concludew<Key.backspace><Key.space>with<Key.space><Key.caps_lock>A<Key.space><Key.backspace><Key.backspace>A<Key.backspace><Key.caps_lock>a<Key.space>recap<Key.space>and<Key.space>summary<Key.space>of<Key.space>key<Key.space>takeaways,<Key.space>providing<Key.space>participants<Key.space>with<Key.space>a<Key.space>comprehensive<Key.space>understandinng<Key.space>
Screenshot: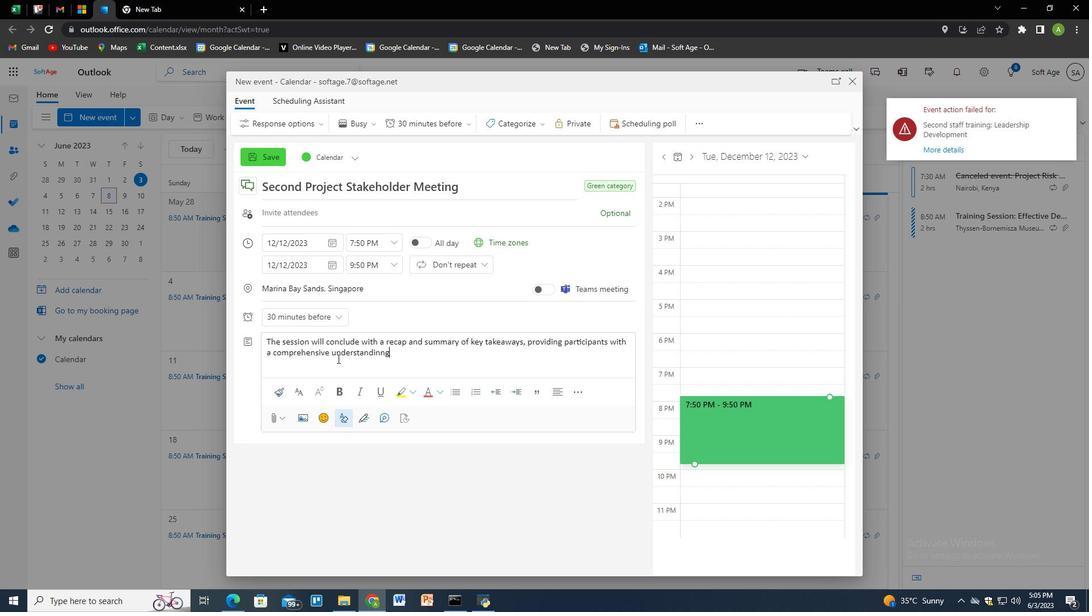 
Action: Mouse moved to (359, 361)
Screenshot: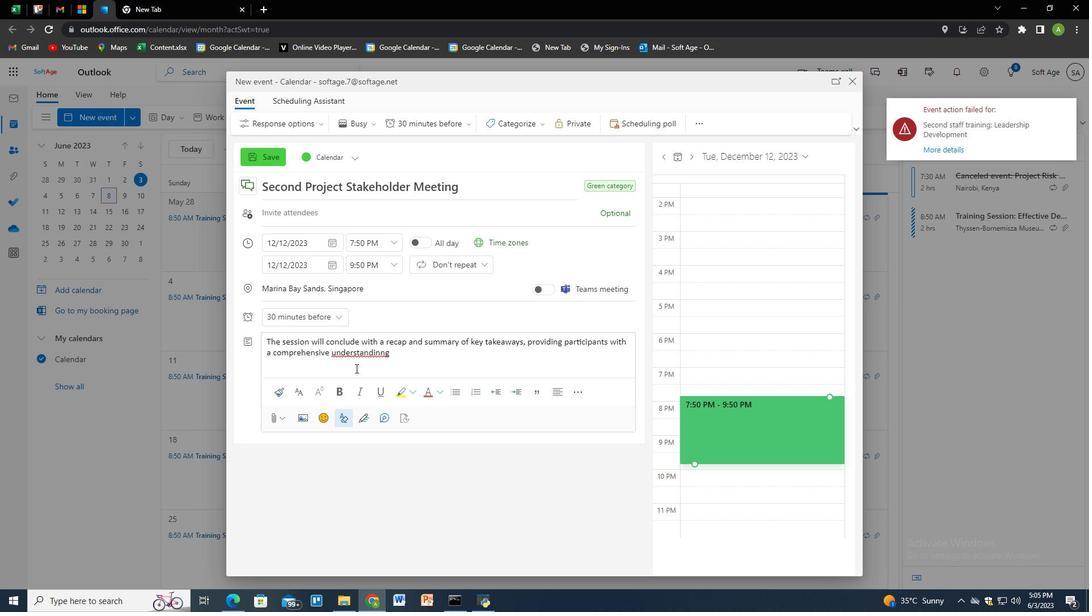 
Action: Mouse pressed left at (359, 361)
Screenshot: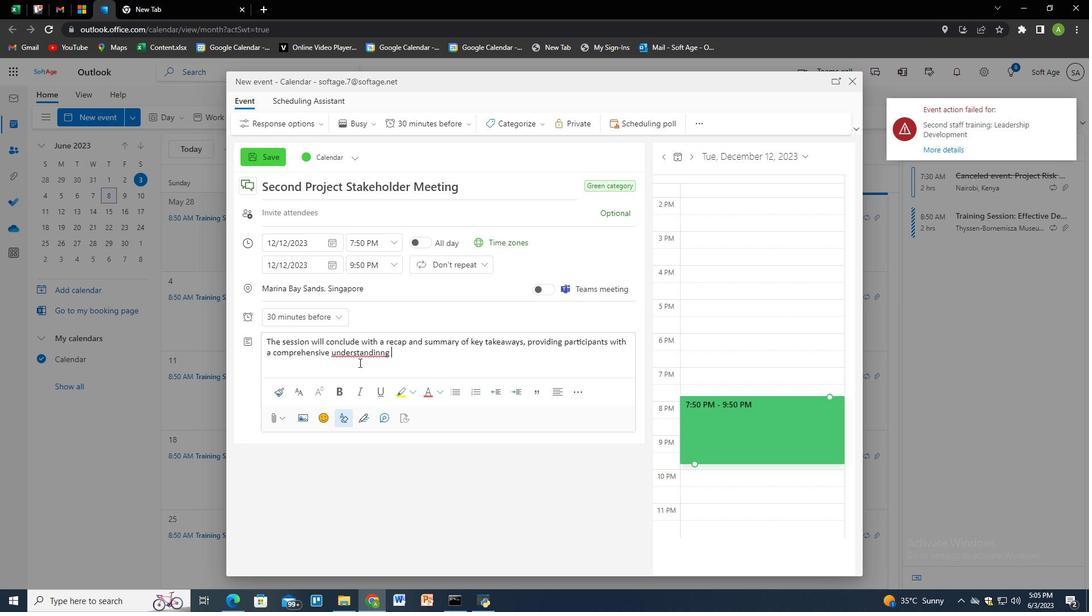 
Action: Mouse moved to (360, 356)
Screenshot: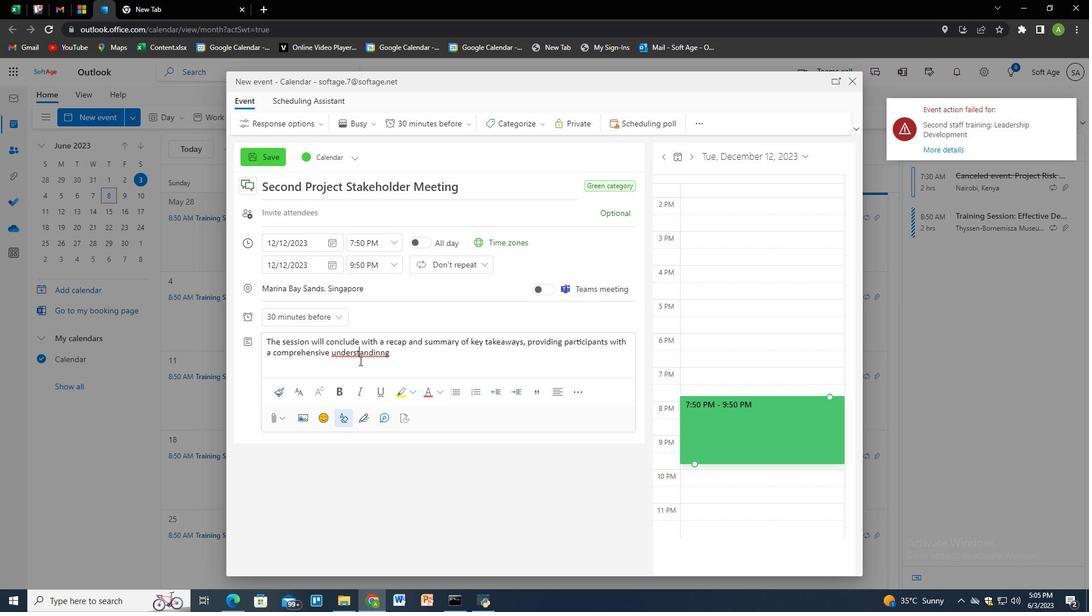 
Action: Mouse pressed left at (360, 356)
Screenshot: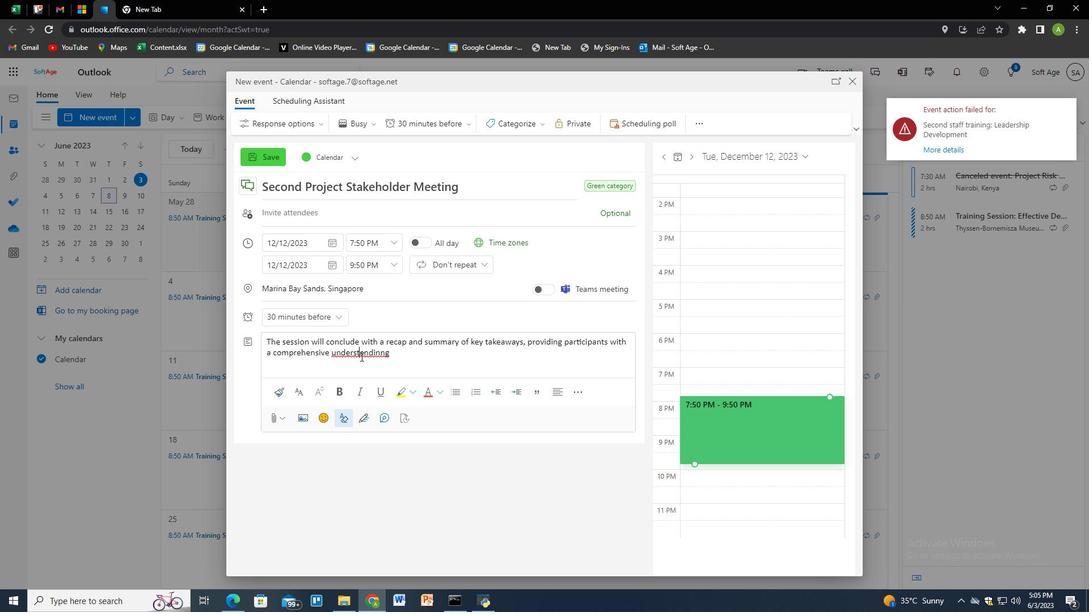 
Action: Mouse moved to (354, 384)
Screenshot: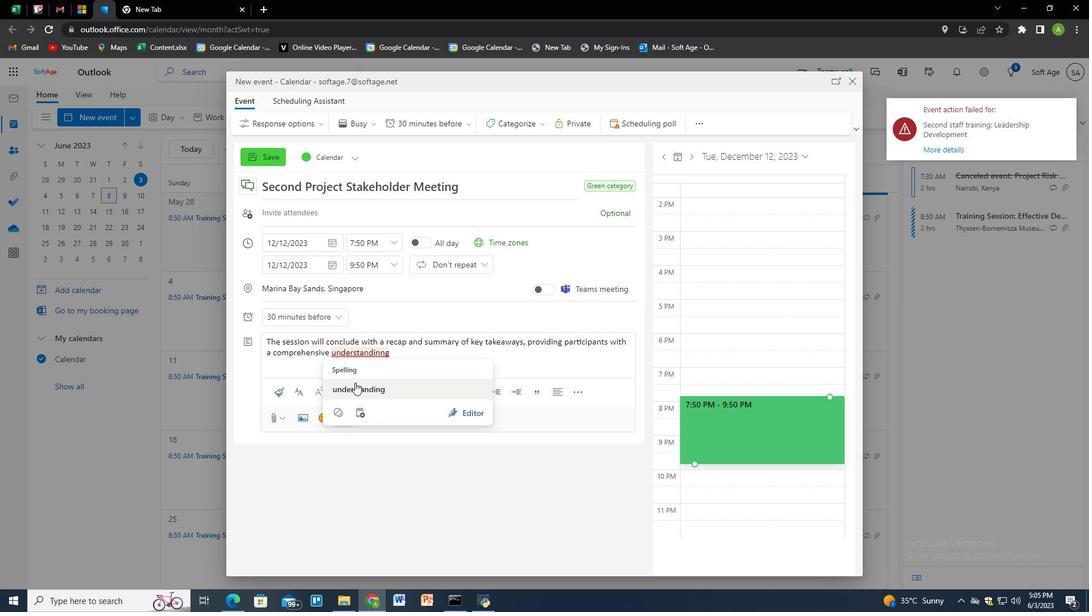 
Action: Mouse pressed left at (355, 383)
Screenshot: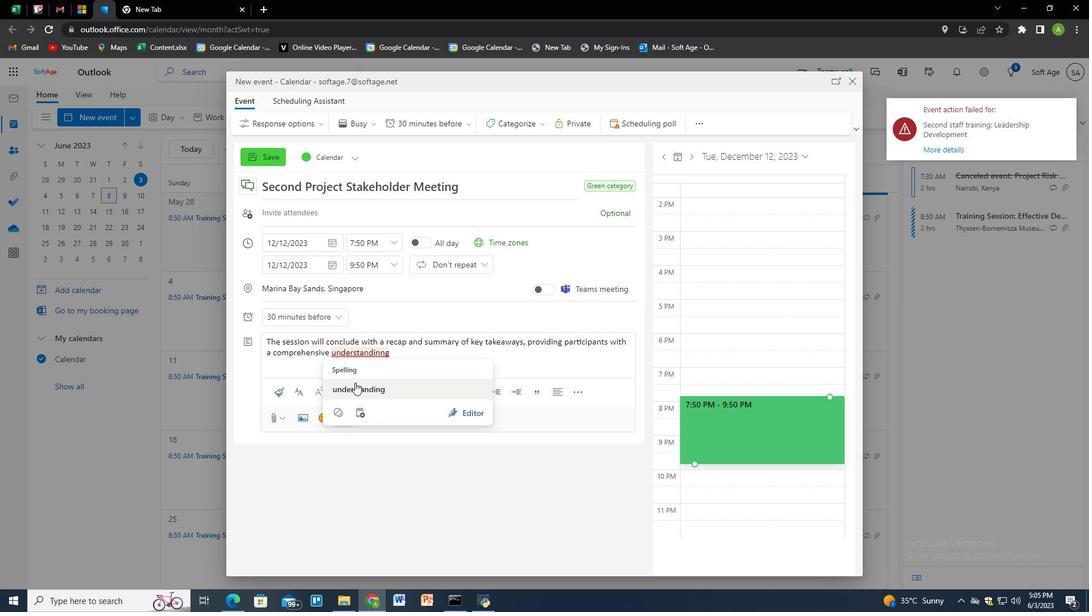 
Action: Mouse moved to (399, 347)
Screenshot: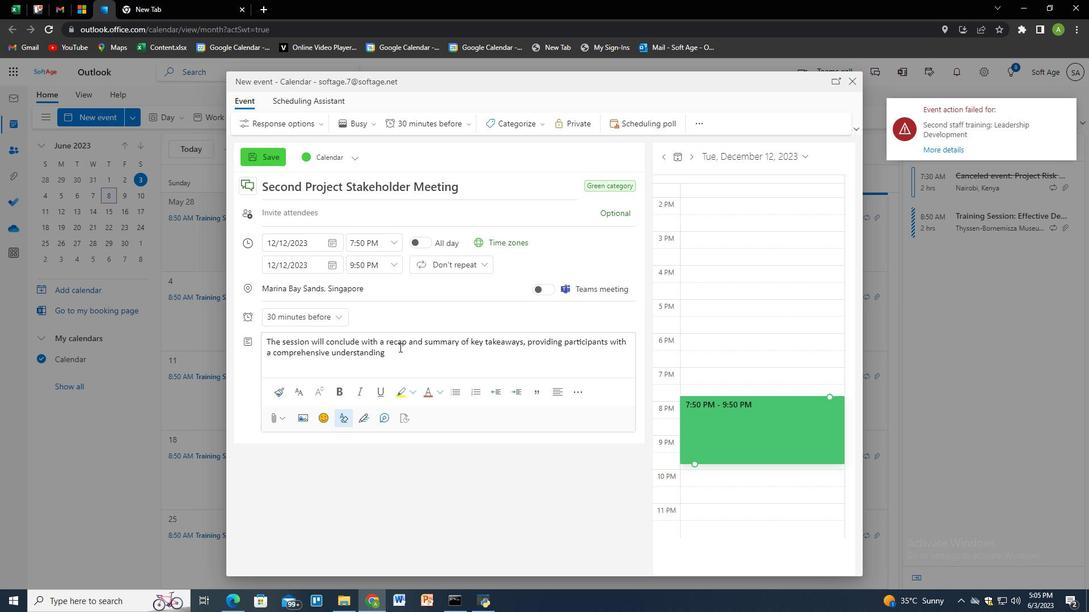 
Action: Key pressed <Key.space>of<Key.space>the<Key.space>elements<Key.space>that<Key.space>contribute<Key.space>to<Key.space>successful<Key.space>presentations.<Key.space><Key.caps_lock>P<Key.caps_lock>articipants<Key.space>will<Key.space>be<Key.space>encouraged<Key.space>to<Key.space>continue<Key.space>prcticing<Key.space><Key.left><Key.left><Key.left><Key.left><Key.left><Key.left><Key.left><Key.left>a<Key.right><Key.right><Key.right><Key.right><Key.right><Key.right><Key.right><Key.space>their<Key.space>
Screenshot: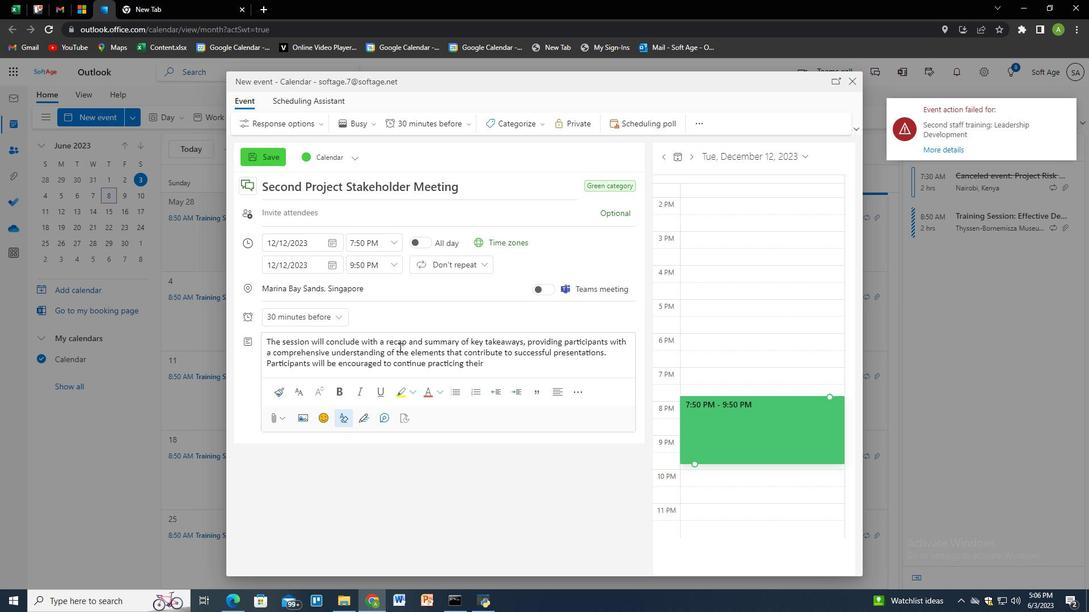 
Action: Mouse moved to (606, 306)
Screenshot: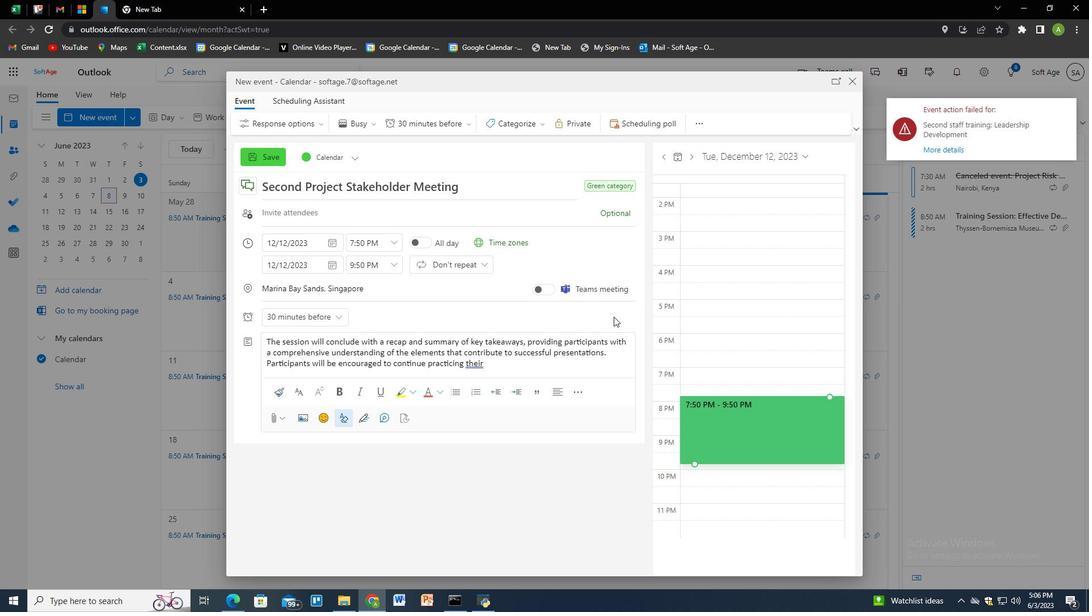 
Action: Key pressed presentation<Key.space>skills<Key.space>outside<Key.space>of<Key.space>the<Key.space>
Screenshot: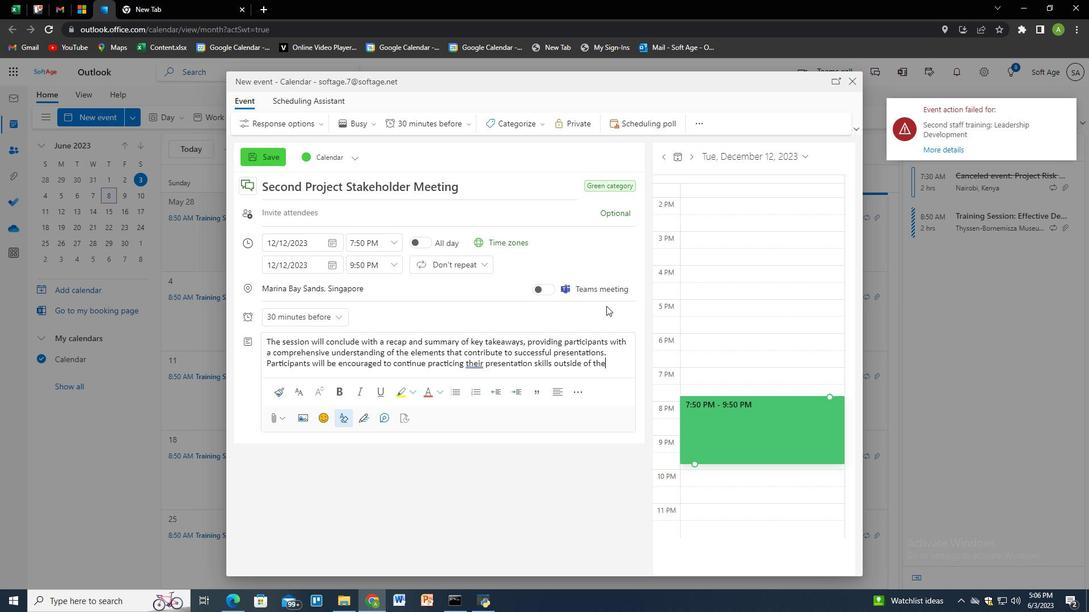 
Action: Mouse moved to (472, 364)
Screenshot: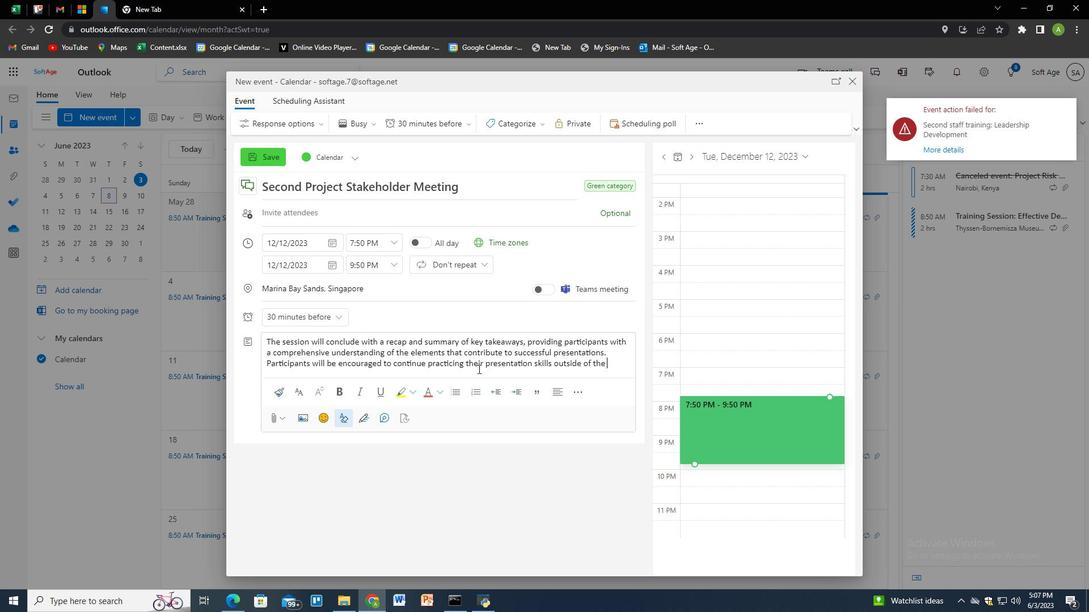 
Action: Mouse pressed left at (472, 364)
Screenshot: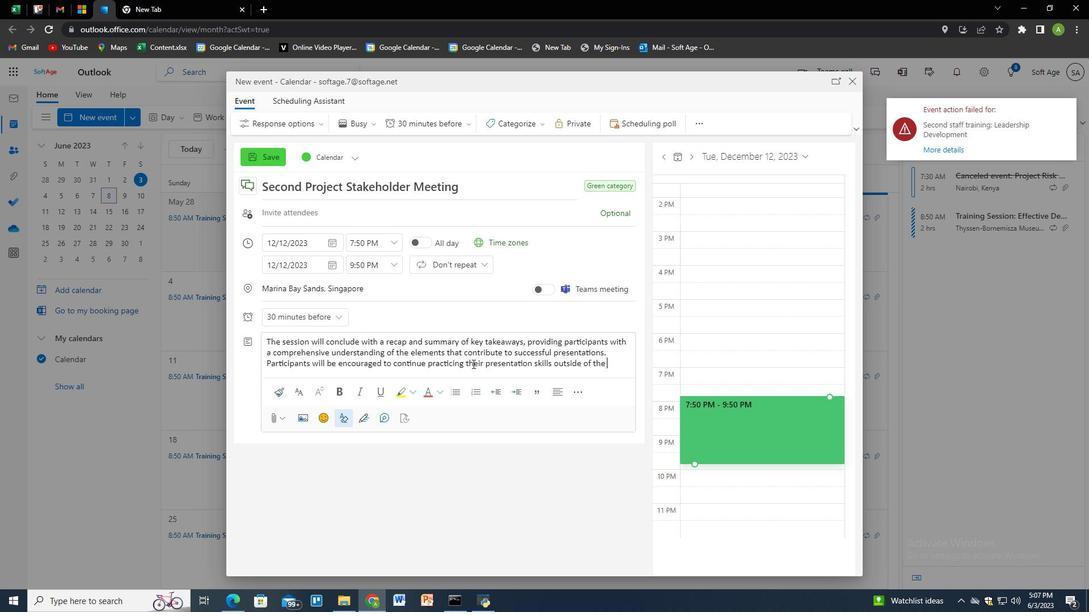 
Action: Mouse moved to (612, 365)
Screenshot: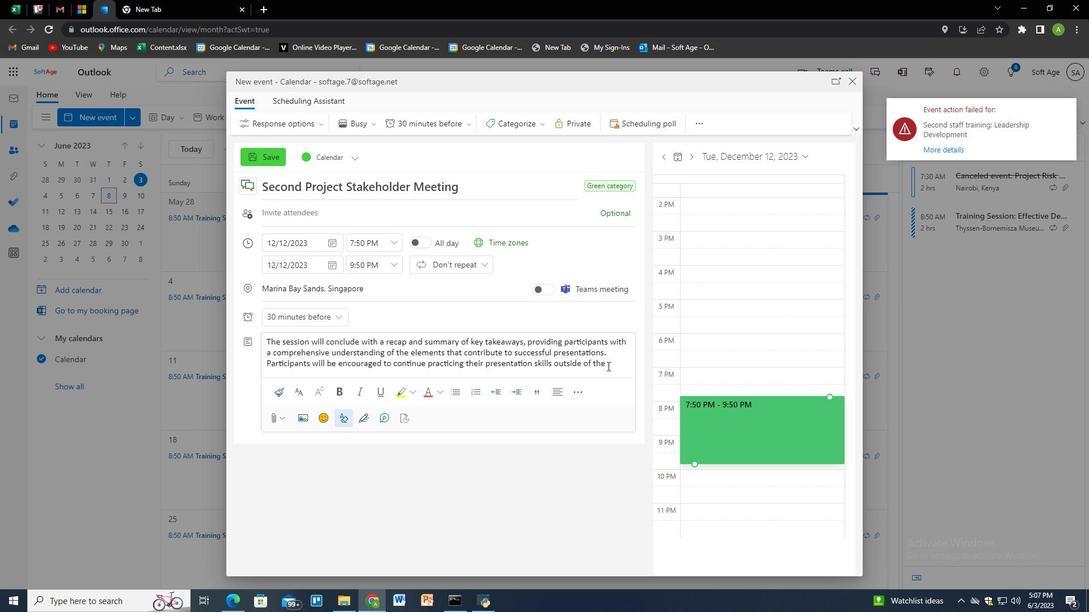 
Action: Mouse pressed left at (612, 365)
Screenshot: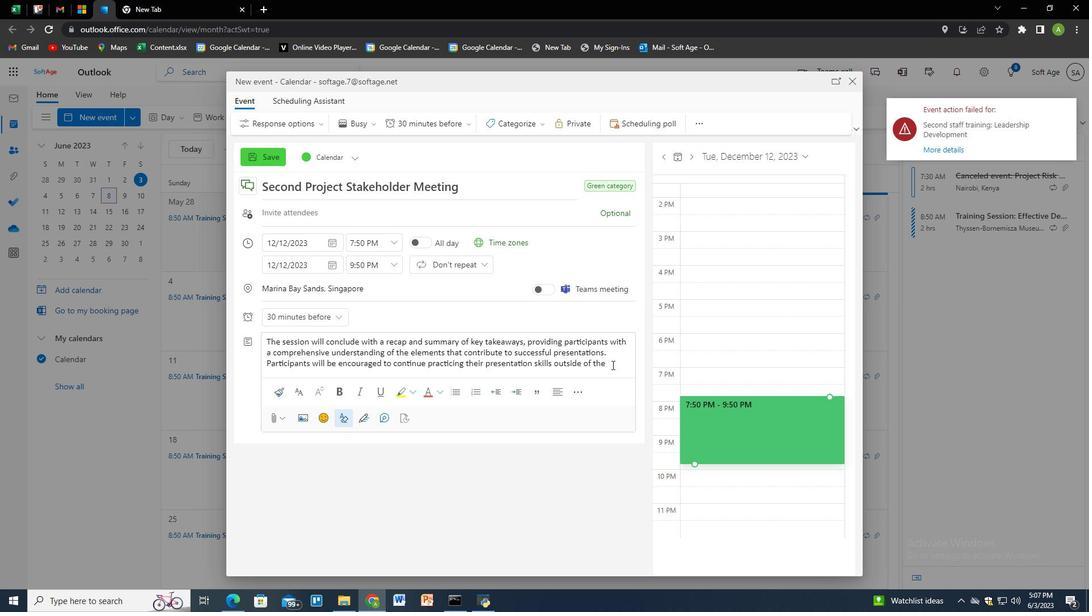 
Action: Key pressed <Key.left><Key.left><Key.left><Key.space>session<Key.space>and<Key.space>seek<Key.space>further<Key.space>opportunities<Key.space>for<Key.space>growth<Key.space>and<Key.space>improvement.
Screenshot: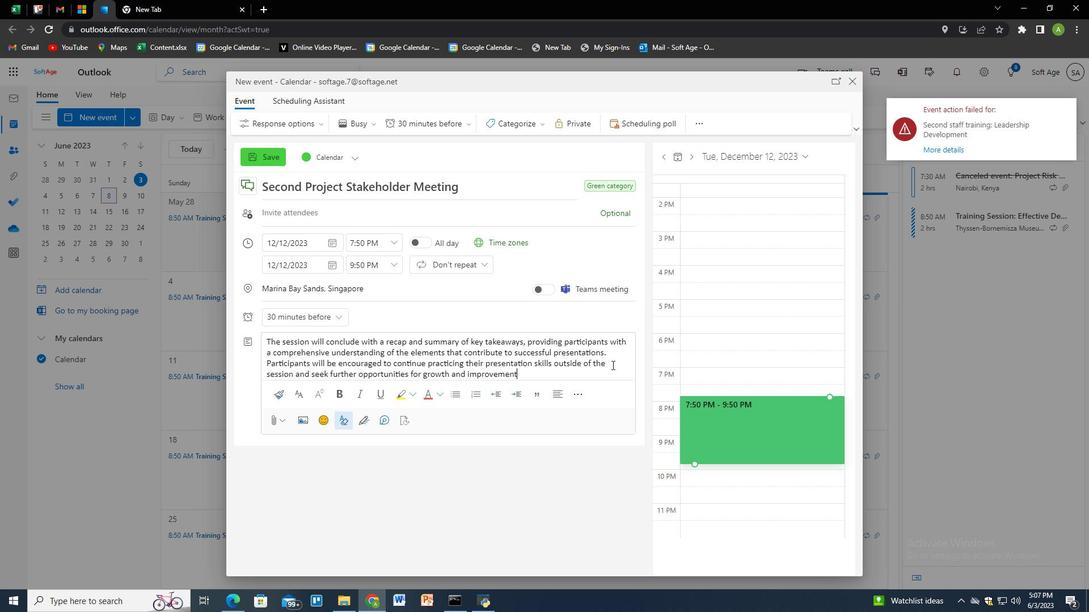 
Action: Mouse moved to (413, 213)
Screenshot: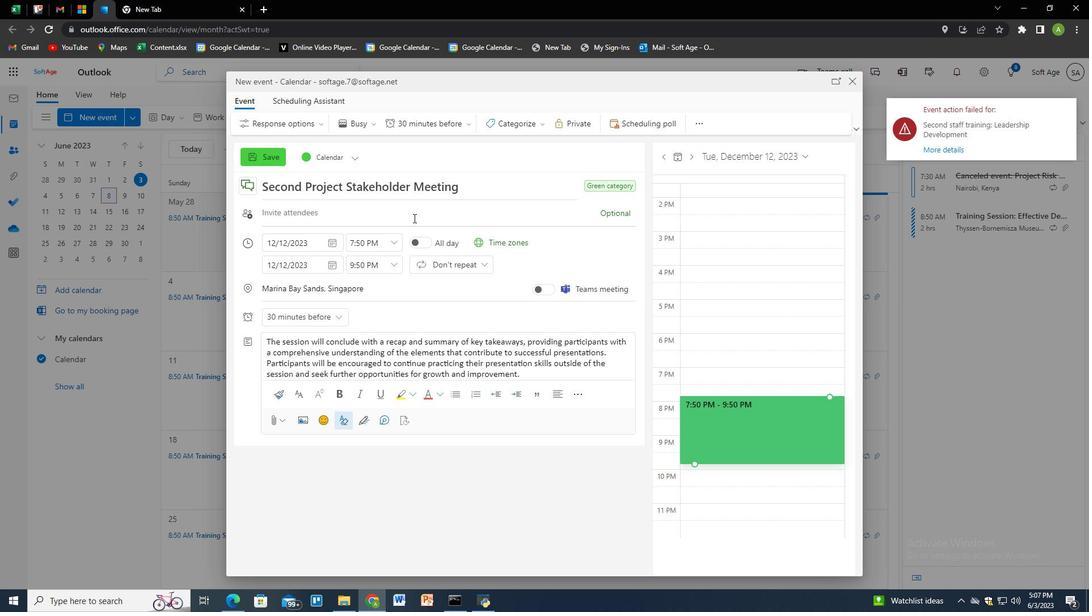 
Action: Mouse pressed left at (413, 213)
Screenshot: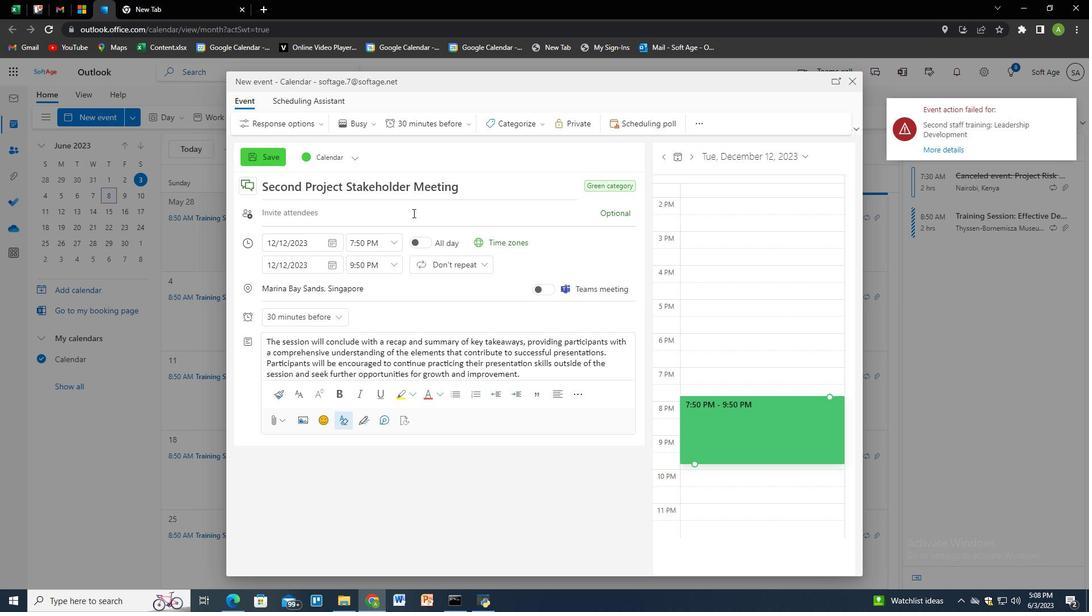 
Action: Mouse moved to (947, 271)
Screenshot: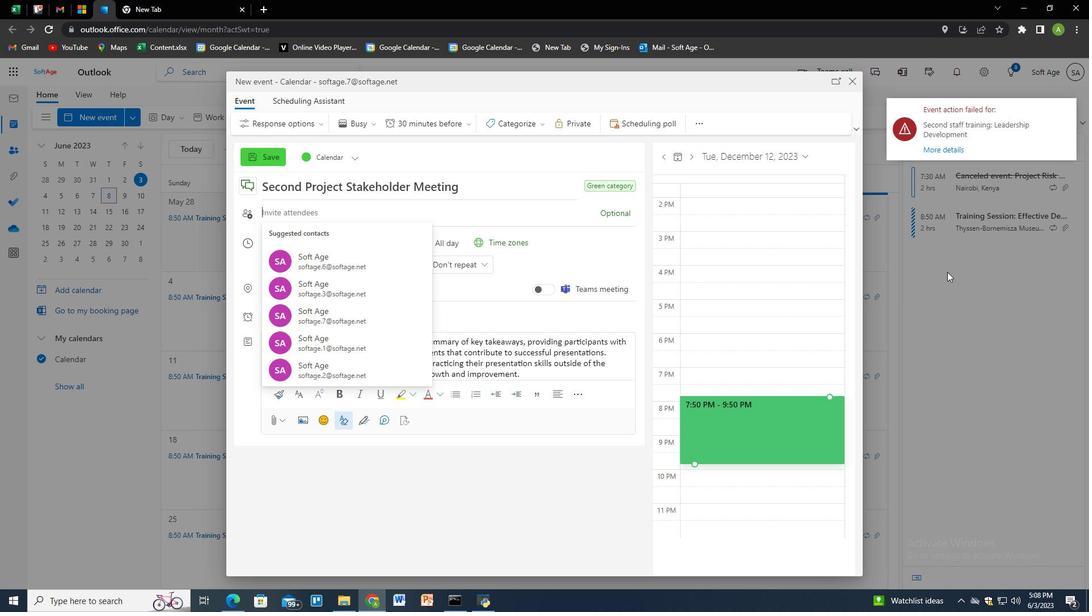 
Action: Key pressed softage.3<Key.shift>@softage.net<Key.enter>softage.4<Key.shift>@softage.net<Key.enter>
Screenshot: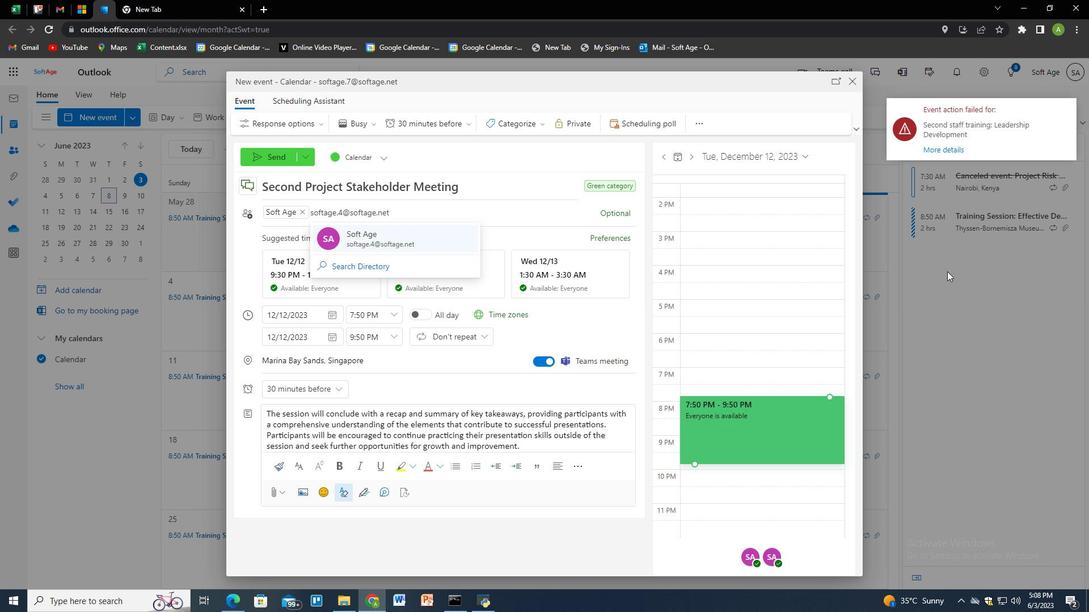 
Action: Mouse moved to (256, 148)
Screenshot: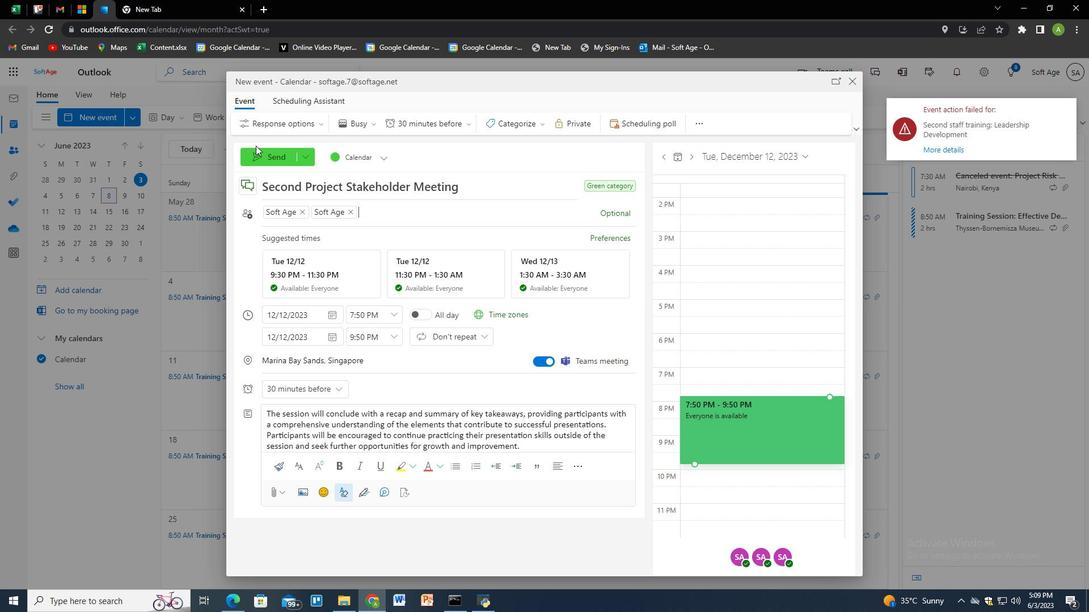 
Action: Mouse pressed left at (256, 148)
Screenshot: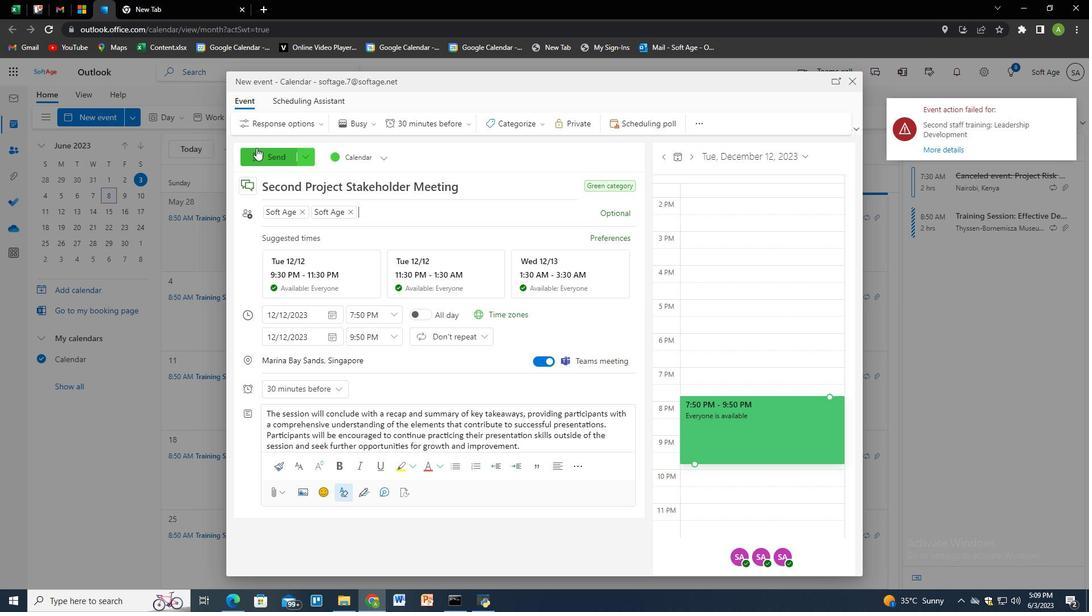 
Action: Mouse moved to (257, 153)
Screenshot: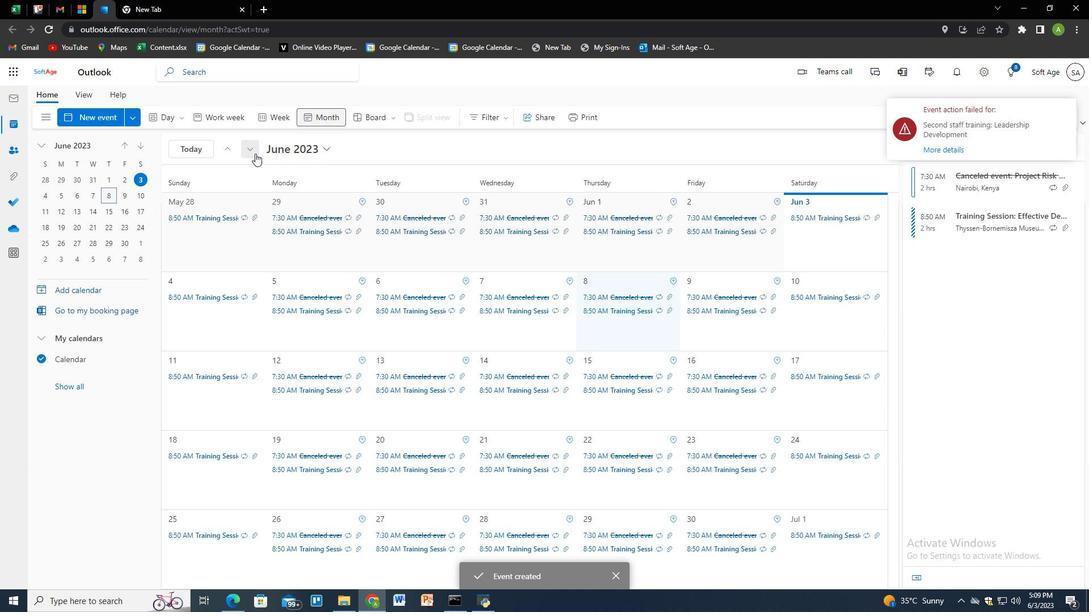 
